 Task: Select the Pacific Time - US & Canada as time zone for the schedule.
Action: Mouse moved to (180, 389)
Screenshot: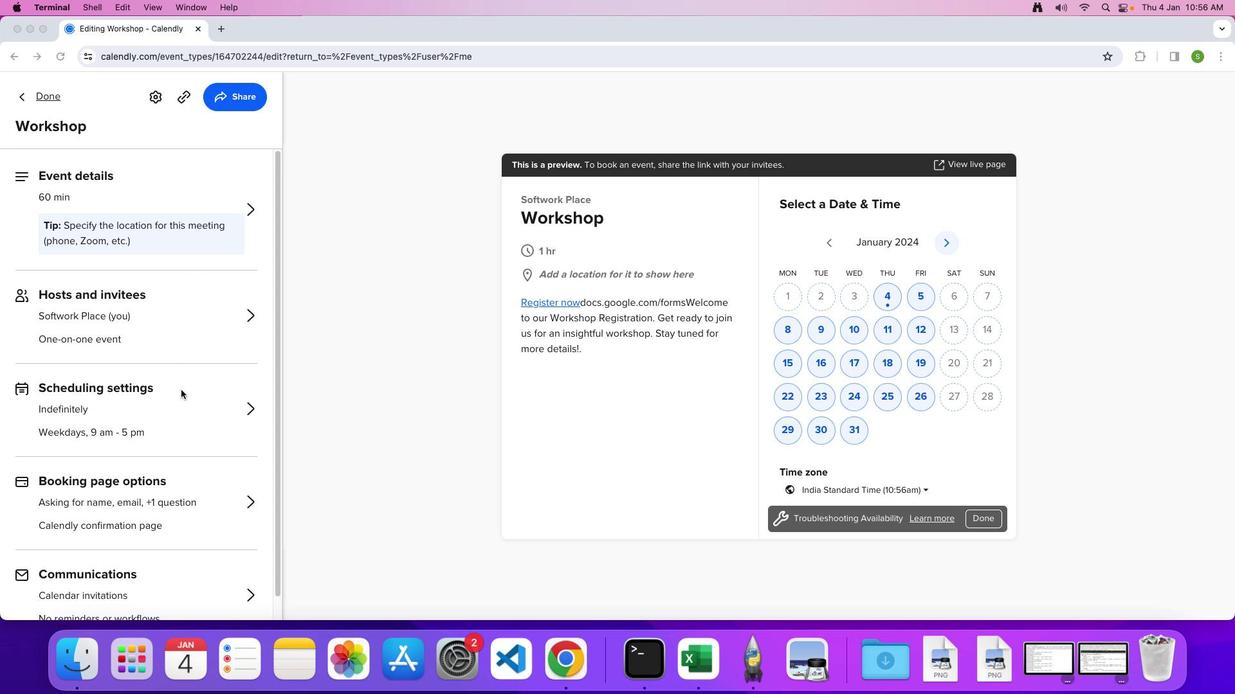 
Action: Mouse pressed left at (180, 389)
Screenshot: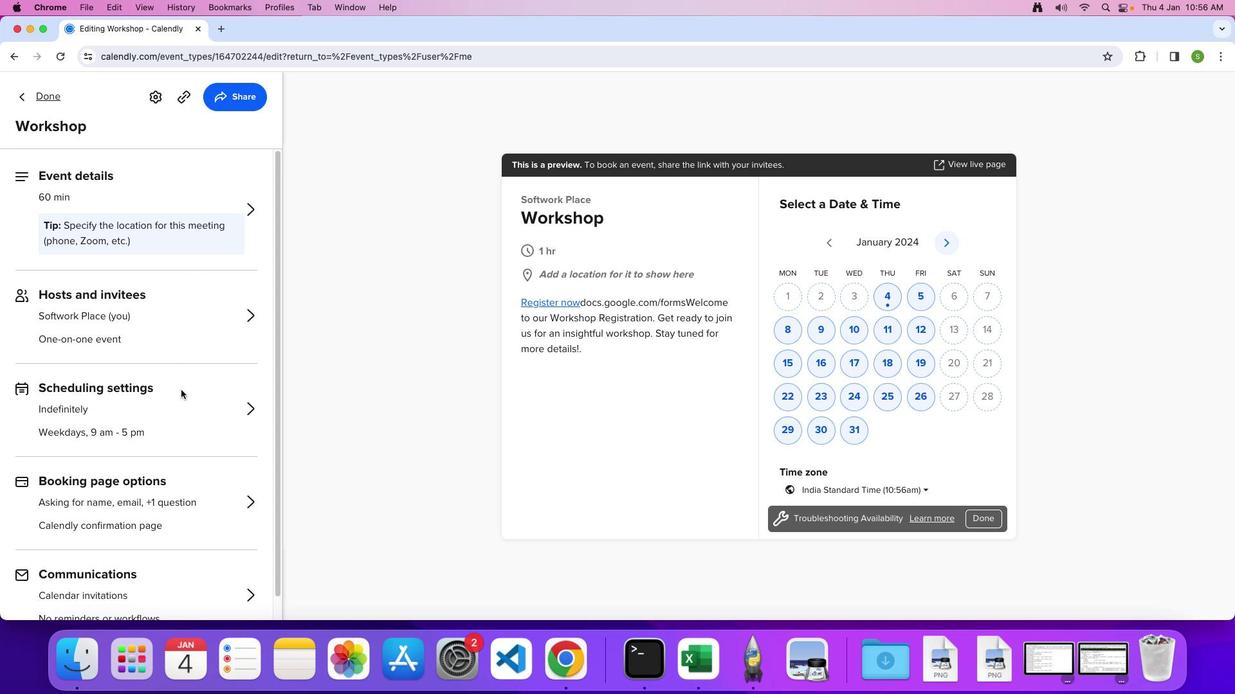 
Action: Mouse pressed left at (180, 389)
Screenshot: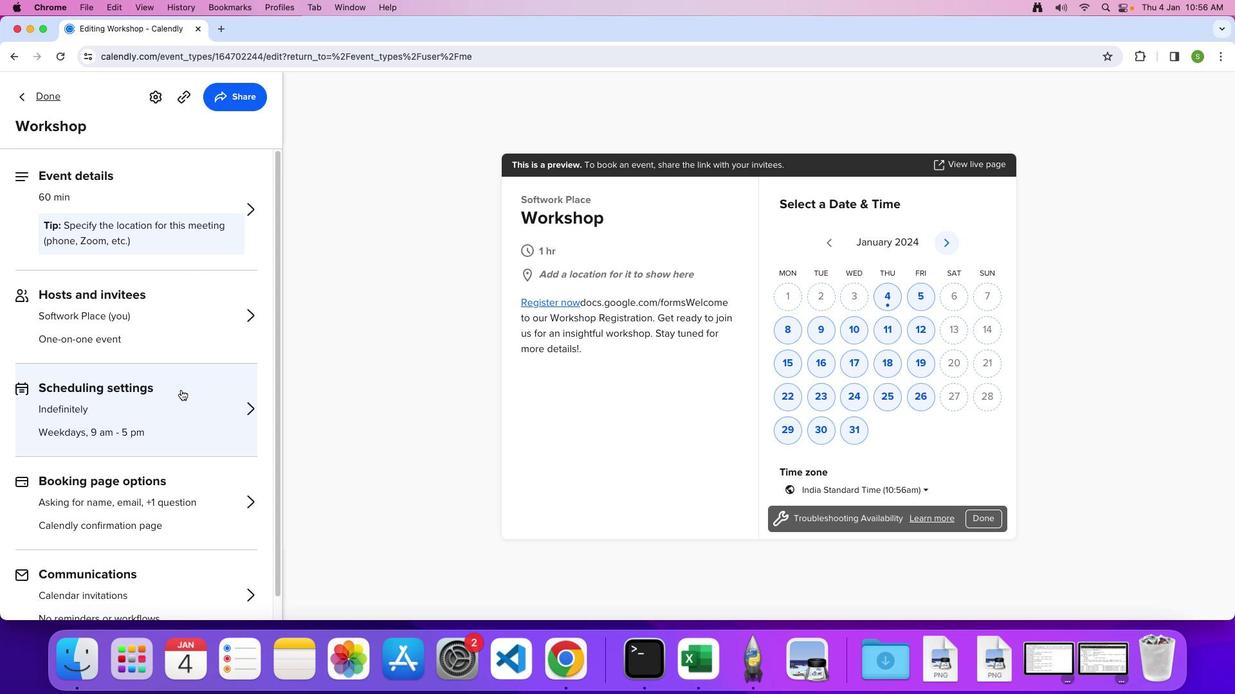 
Action: Mouse moved to (180, 401)
Screenshot: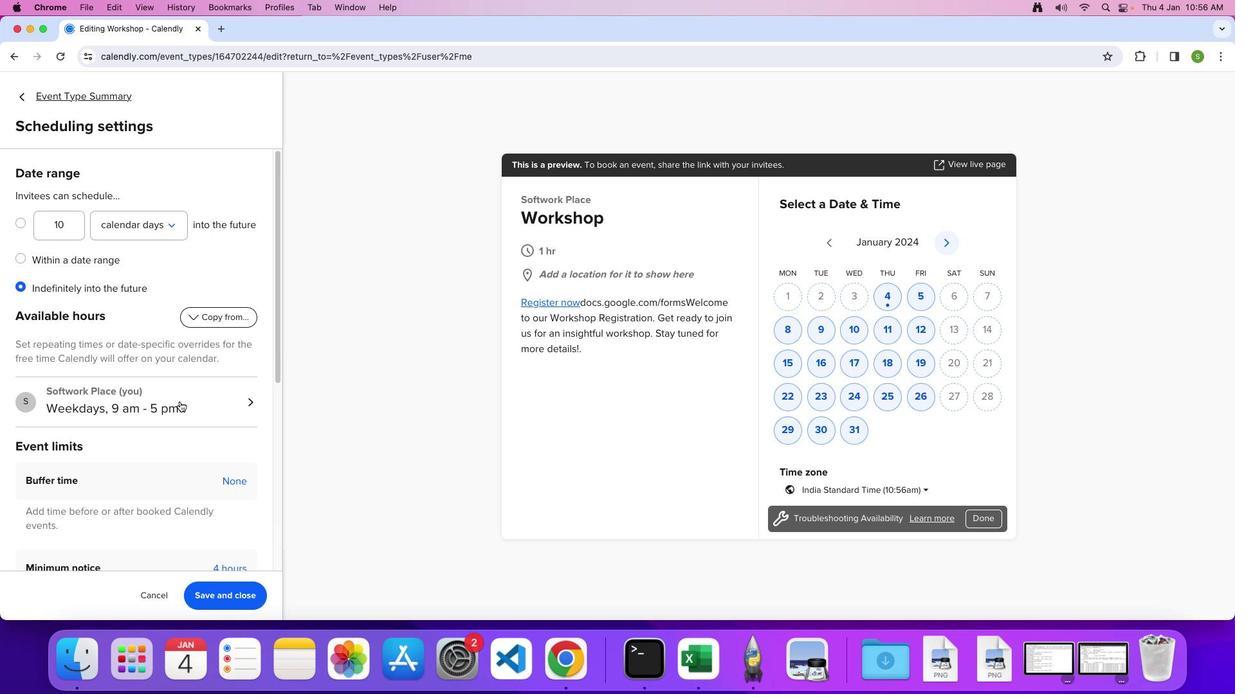 
Action: Mouse pressed left at (180, 401)
Screenshot: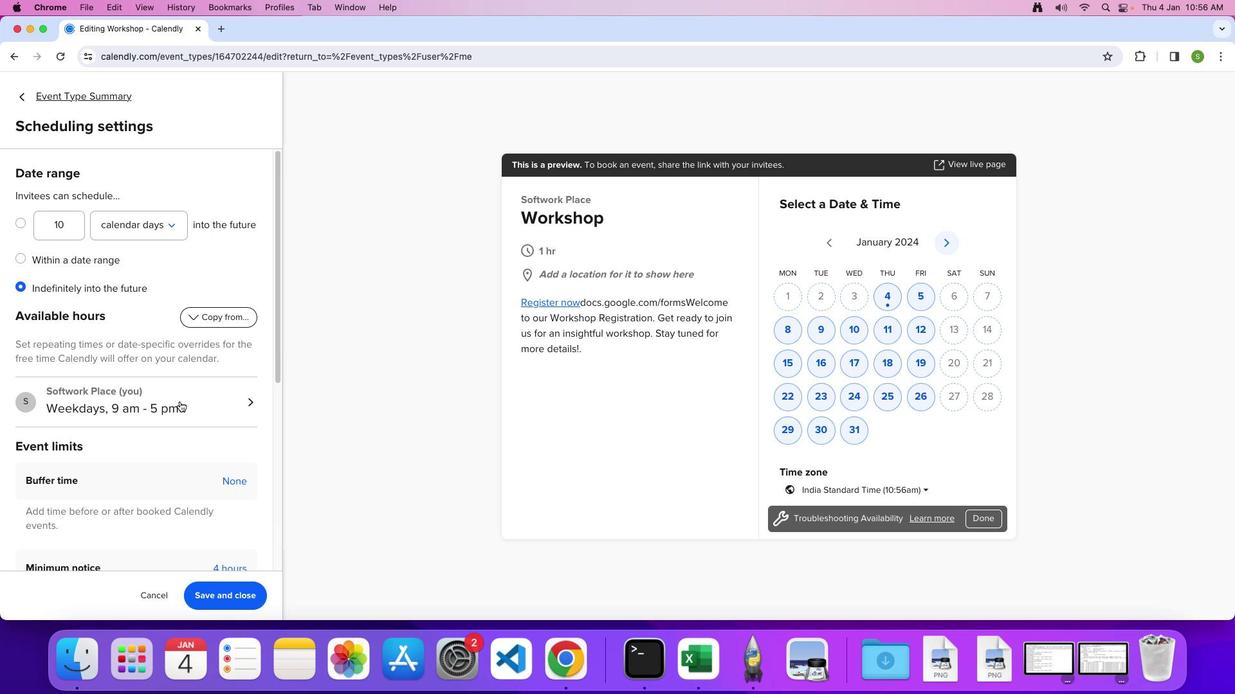
Action: Mouse moved to (111, 236)
Screenshot: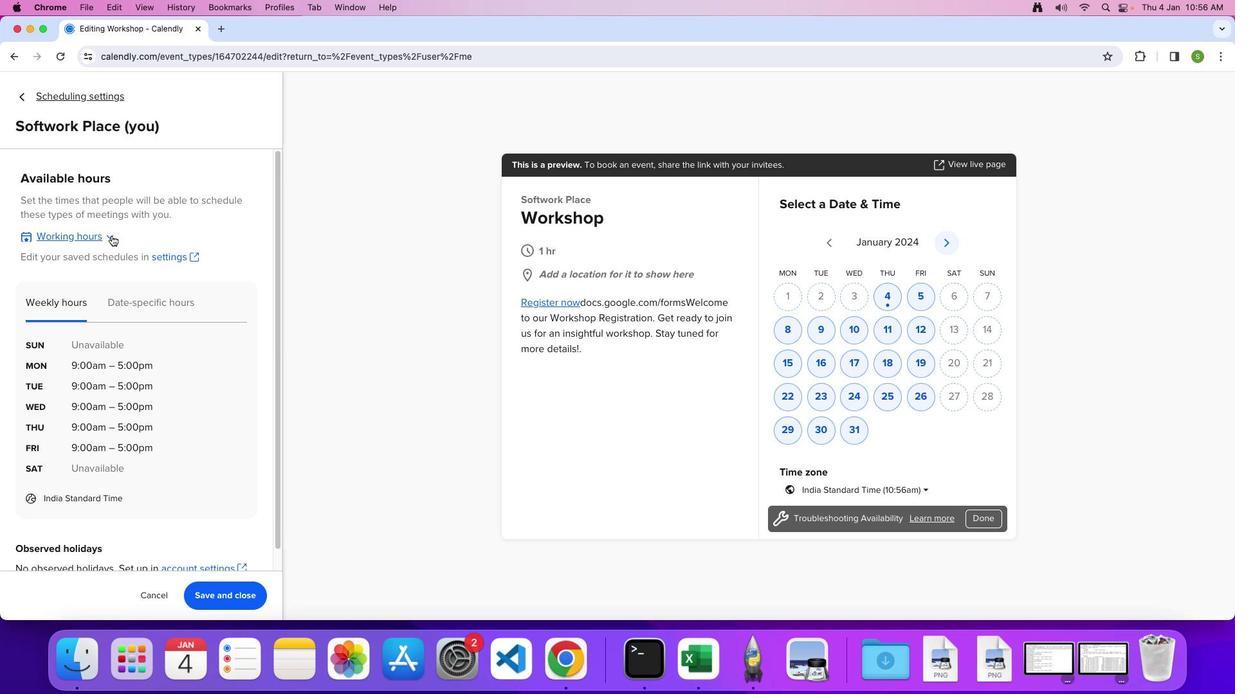 
Action: Mouse pressed left at (111, 236)
Screenshot: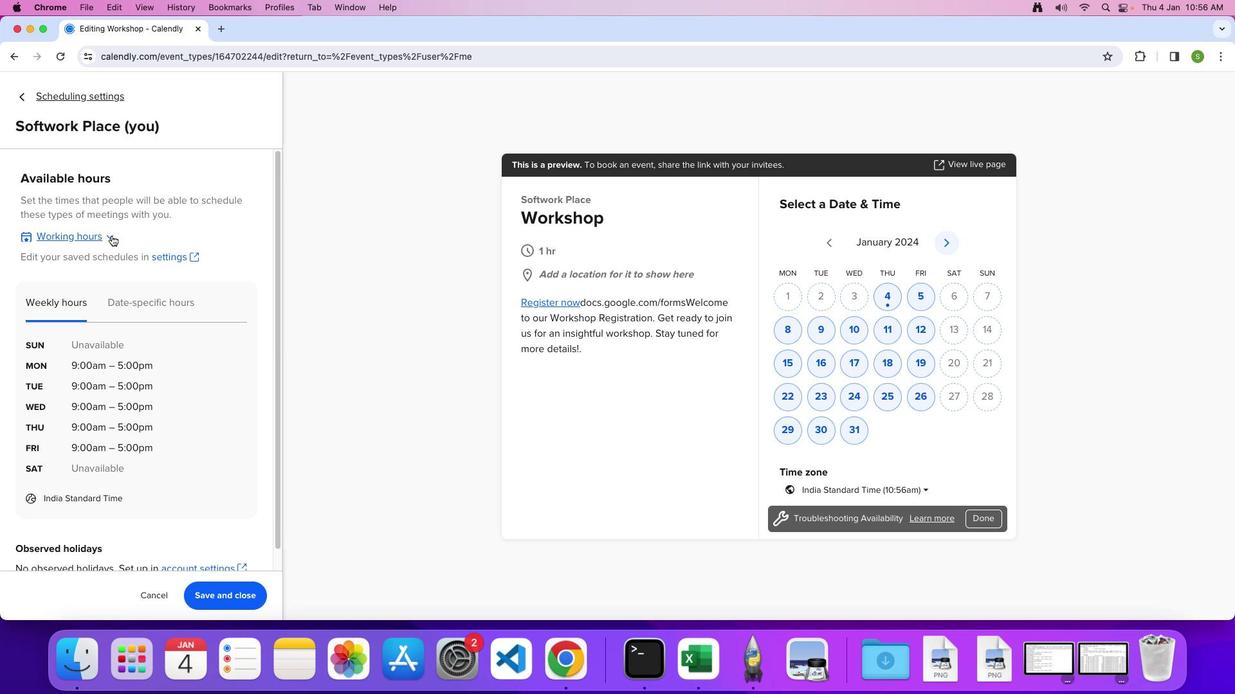 
Action: Mouse moved to (99, 315)
Screenshot: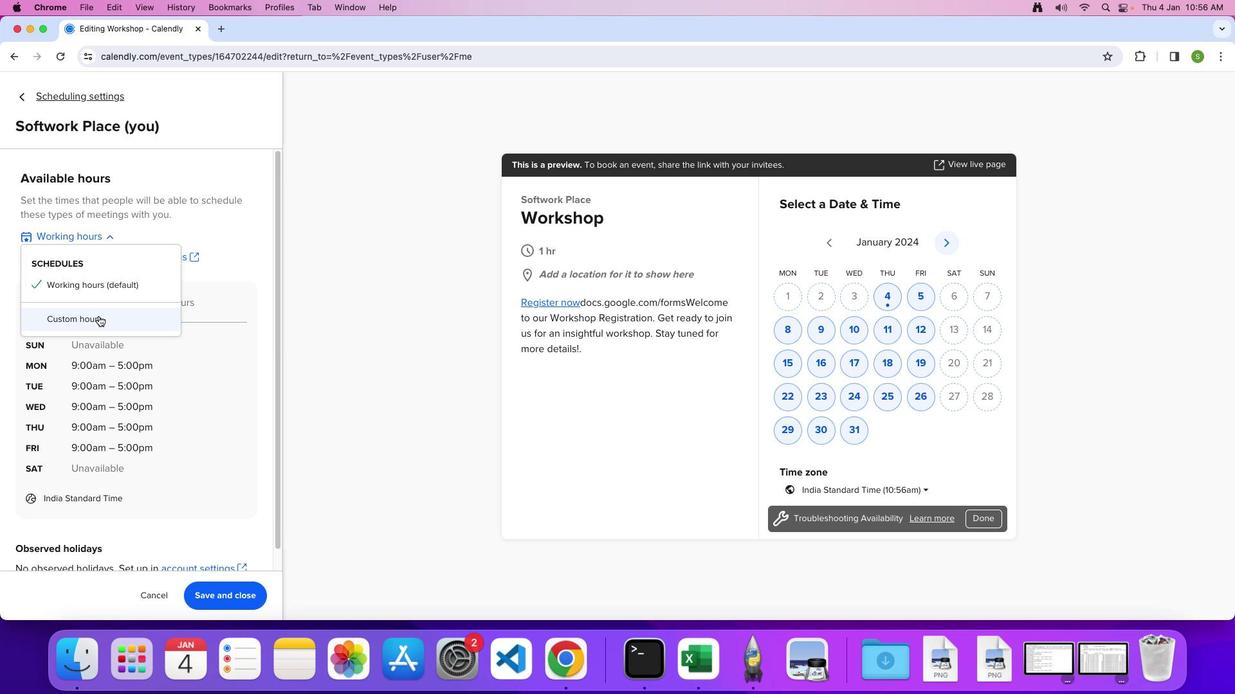 
Action: Mouse pressed left at (99, 315)
Screenshot: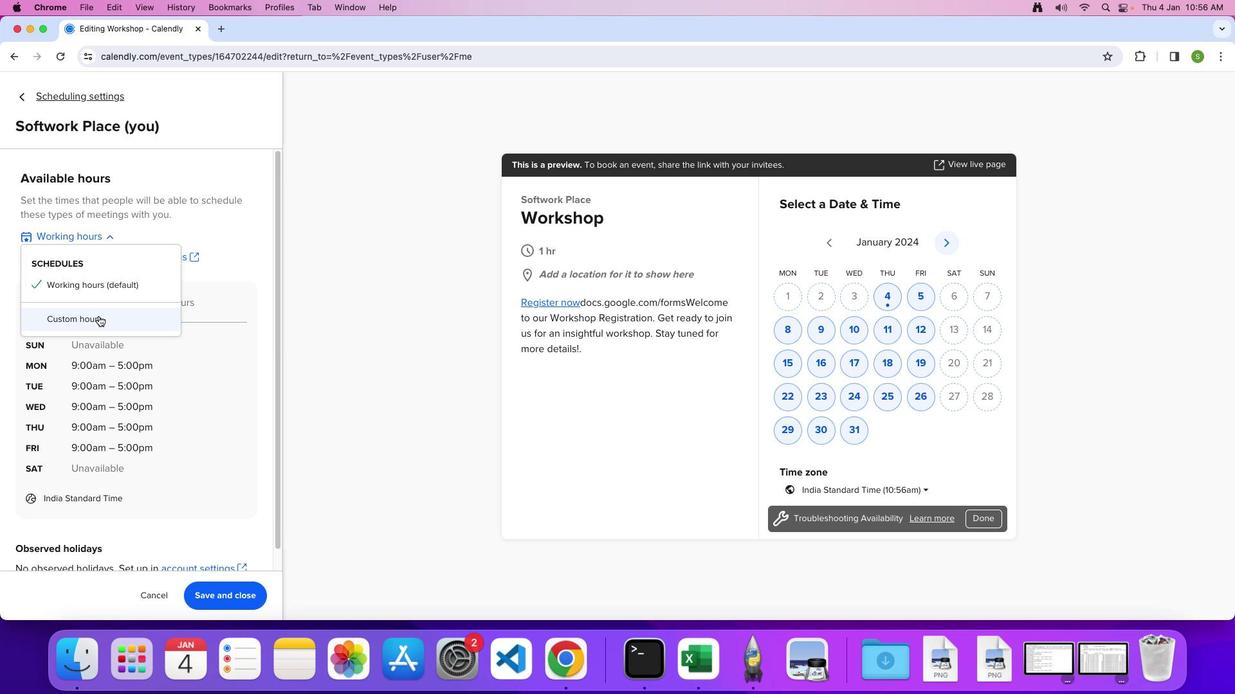 
Action: Mouse moved to (132, 367)
Screenshot: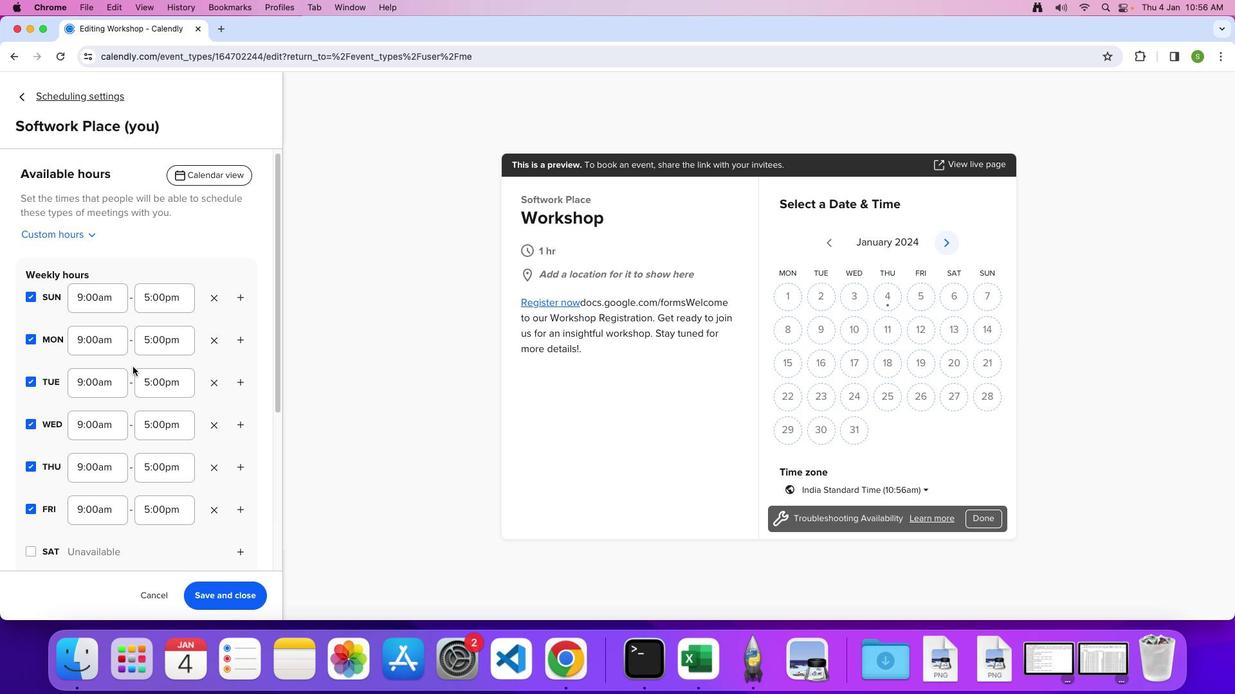 
Action: Mouse scrolled (132, 367) with delta (0, 0)
Screenshot: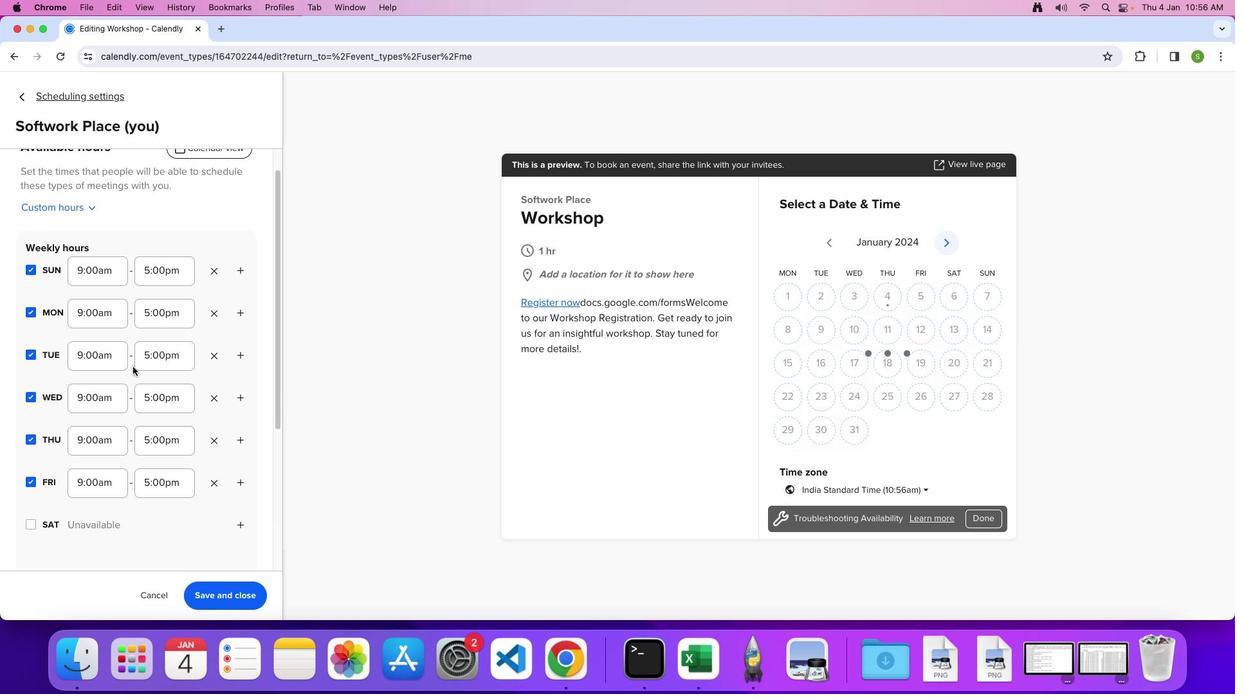 
Action: Mouse scrolled (132, 367) with delta (0, 0)
Screenshot: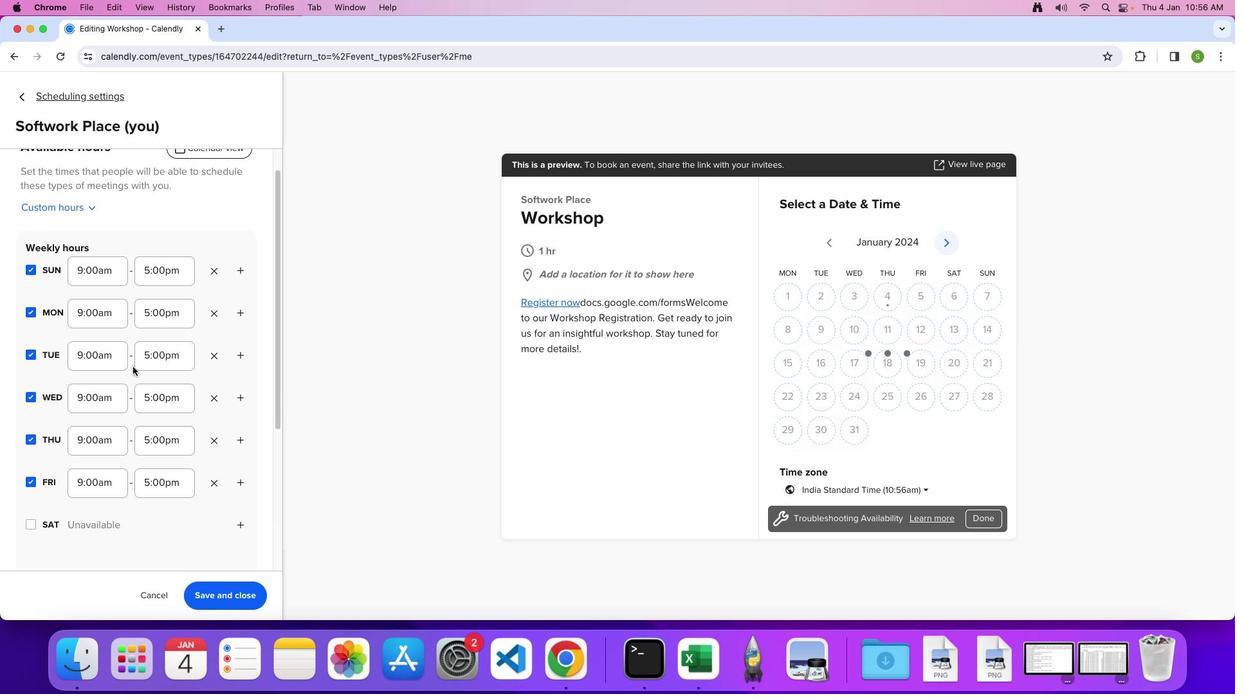 
Action: Mouse scrolled (132, 367) with delta (0, -2)
Screenshot: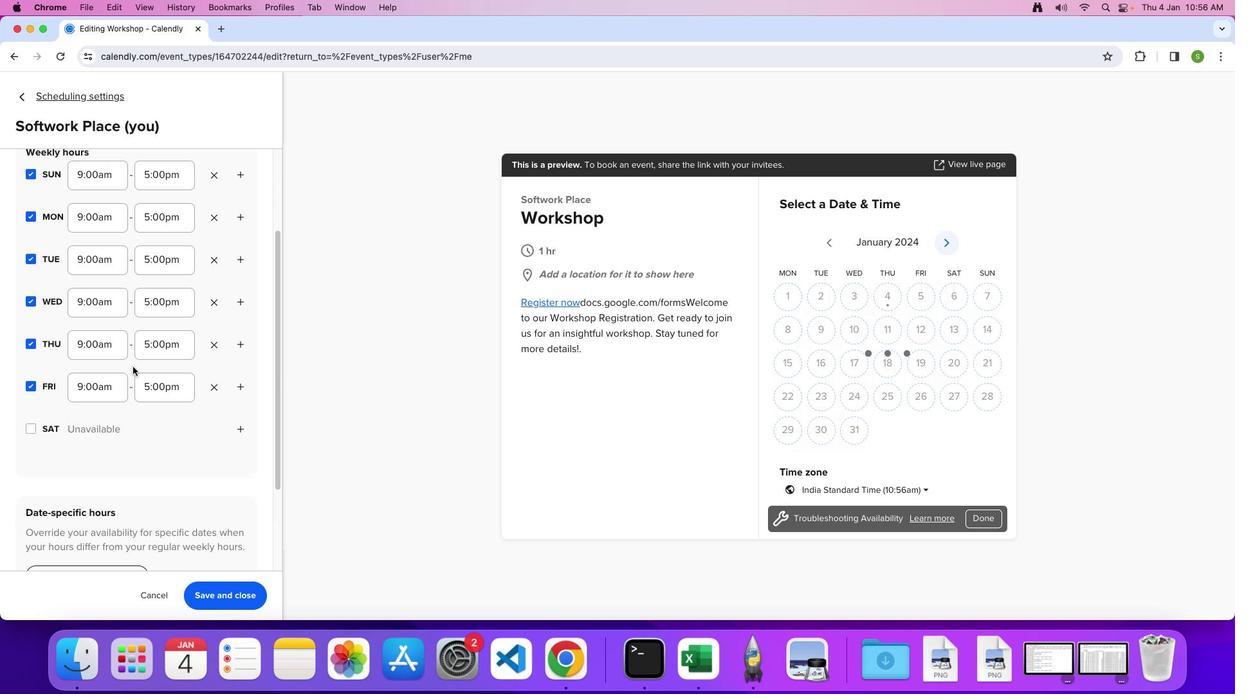 
Action: Mouse scrolled (132, 367) with delta (0, -3)
Screenshot: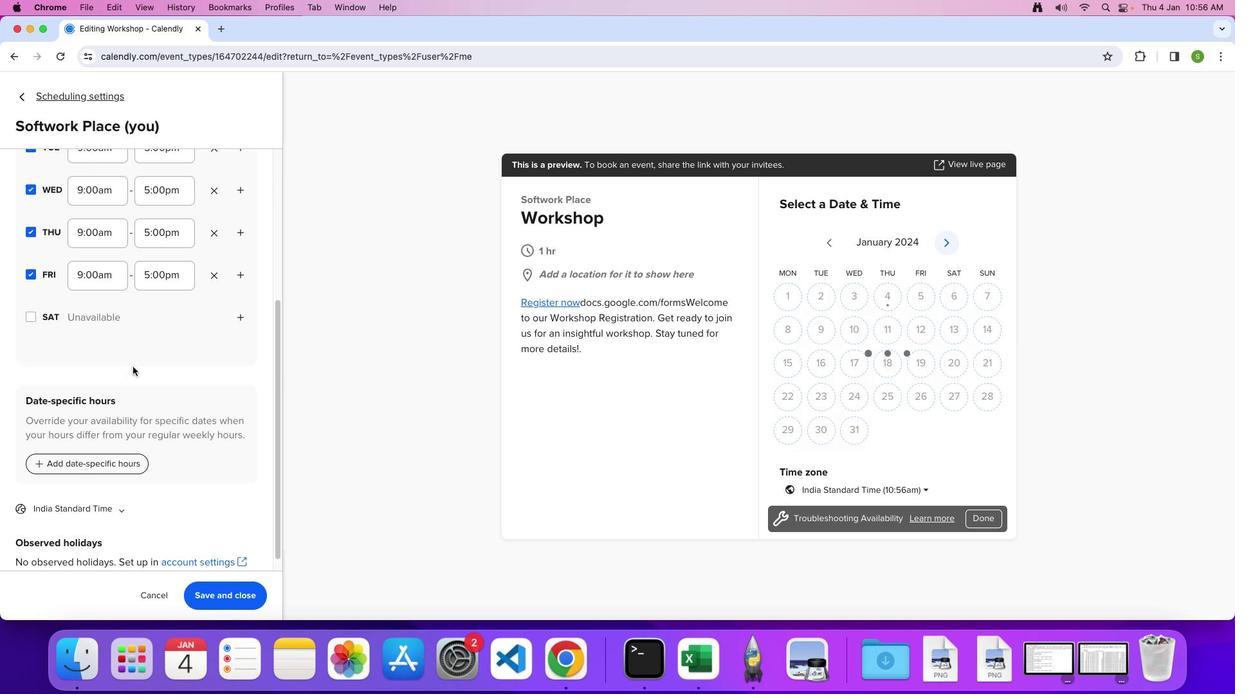 
Action: Mouse scrolled (132, 367) with delta (0, 0)
Screenshot: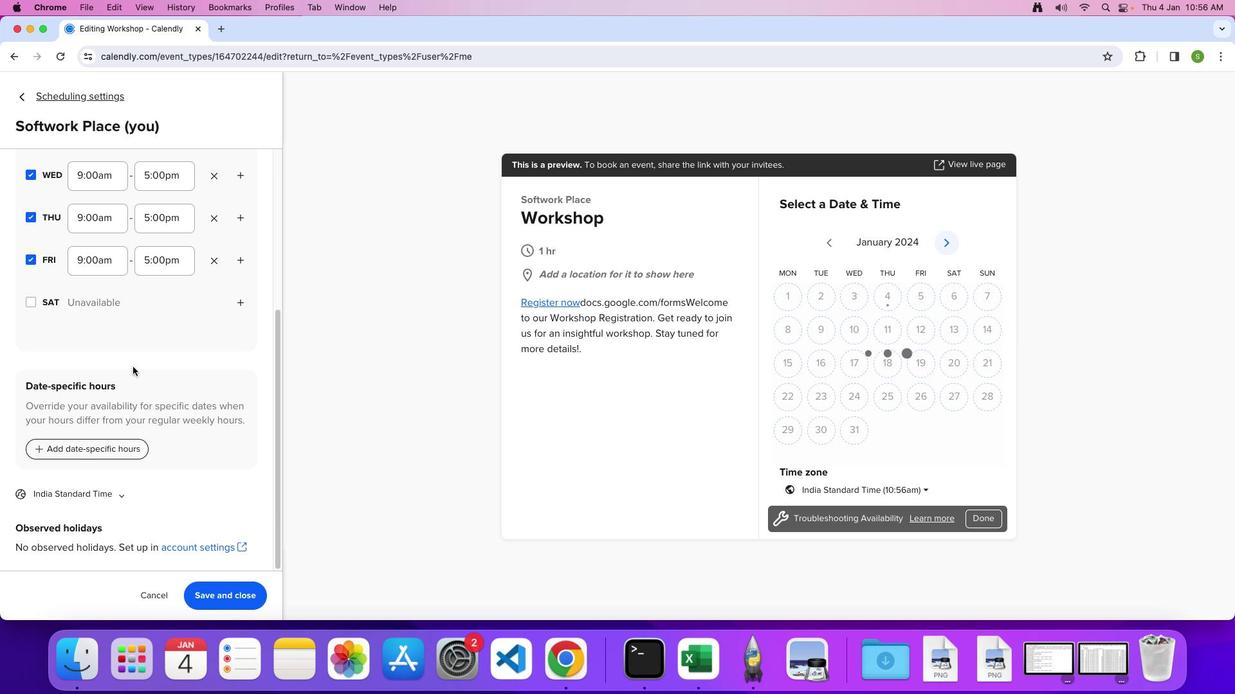 
Action: Mouse scrolled (132, 367) with delta (0, 0)
Screenshot: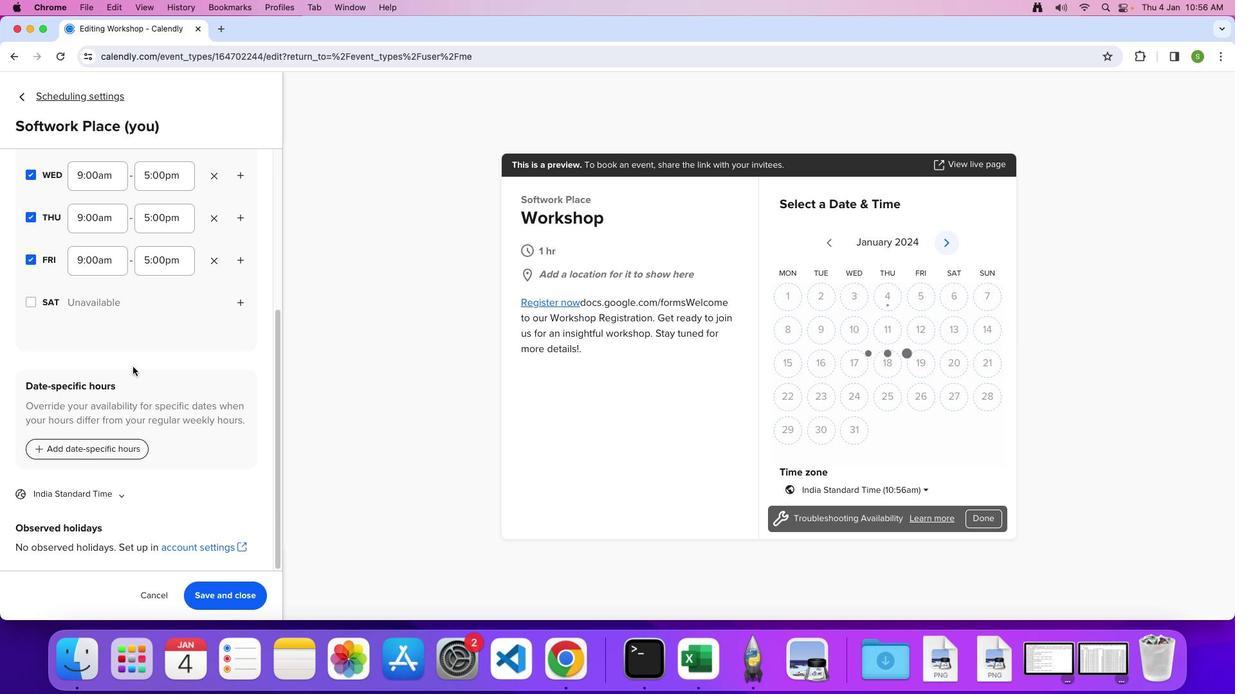 
Action: Mouse scrolled (132, 367) with delta (0, -1)
Screenshot: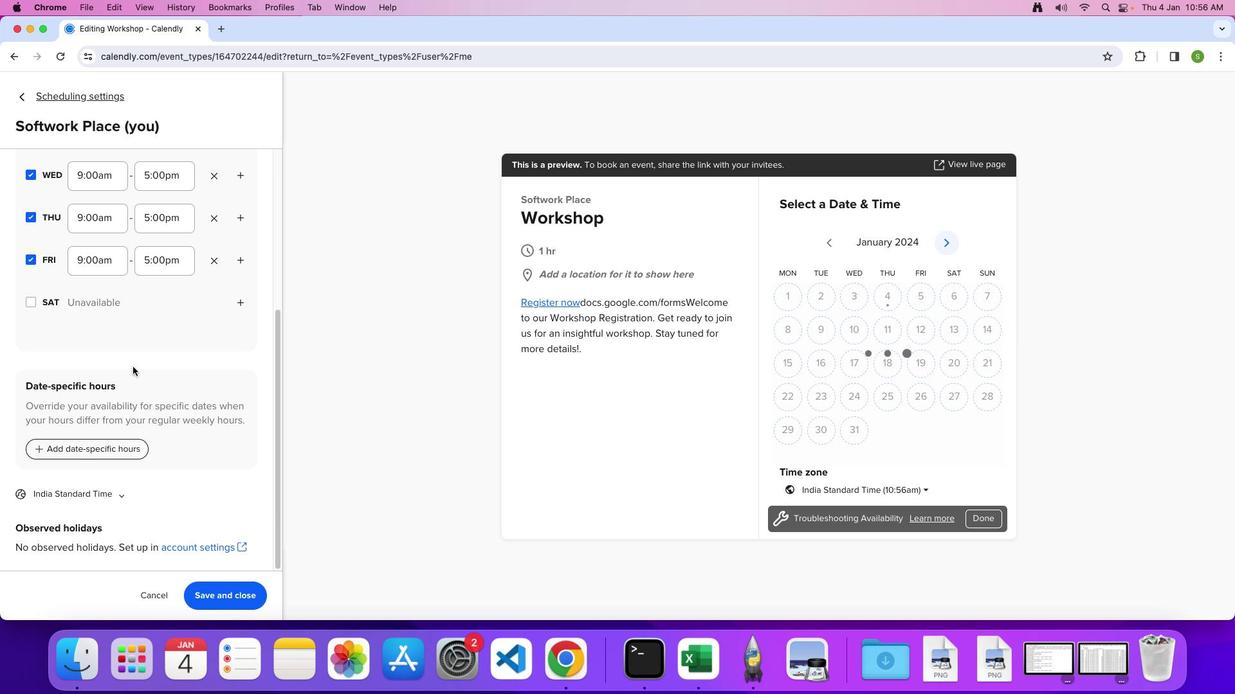 
Action: Mouse scrolled (132, 367) with delta (0, 0)
Screenshot: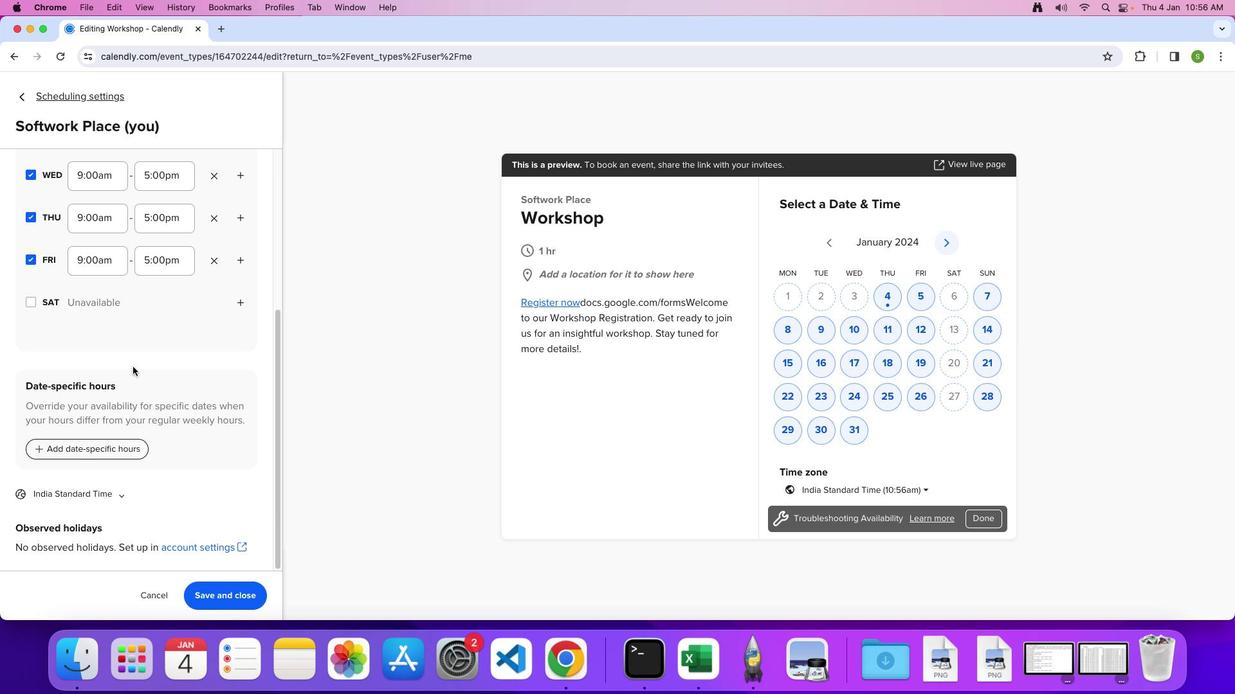
Action: Mouse scrolled (132, 367) with delta (0, 0)
Screenshot: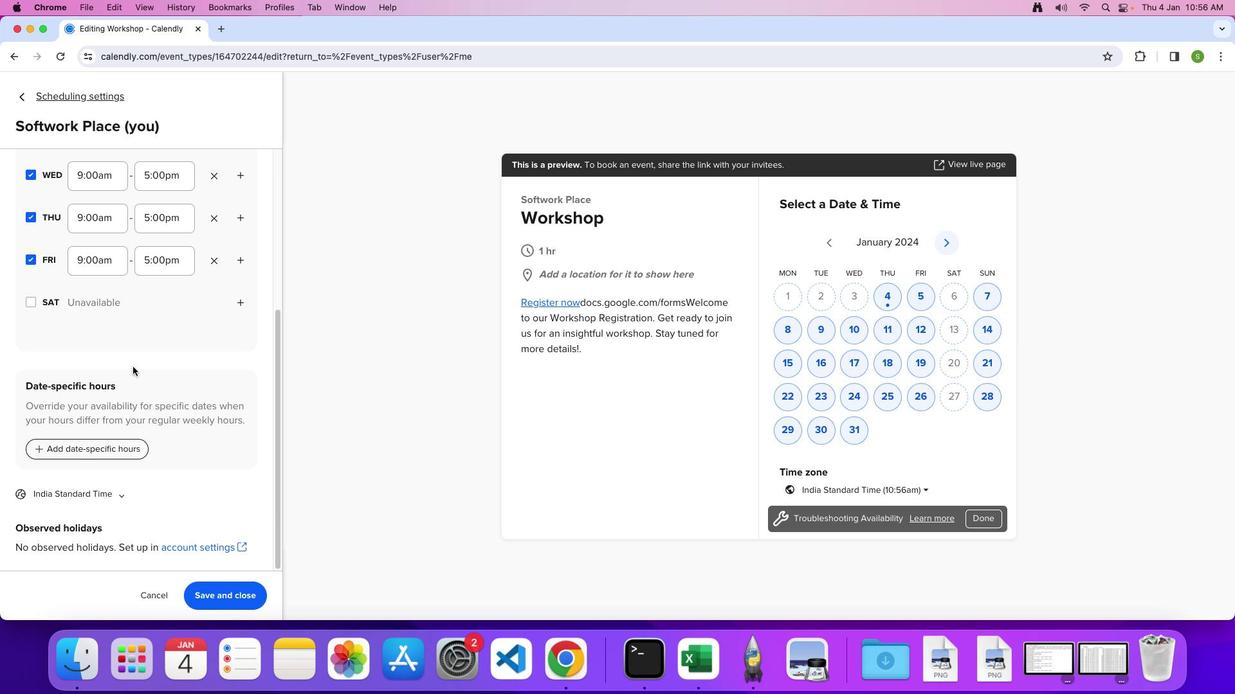 
Action: Mouse scrolled (132, 367) with delta (0, -2)
Screenshot: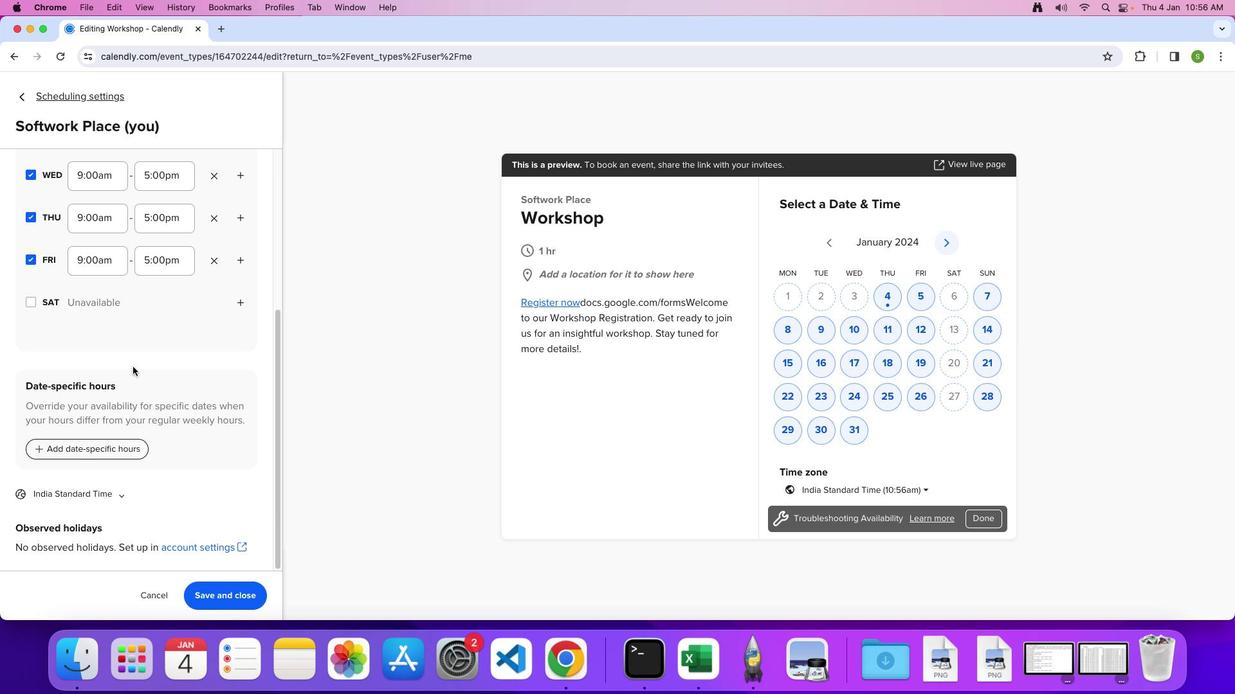 
Action: Mouse moved to (93, 497)
Screenshot: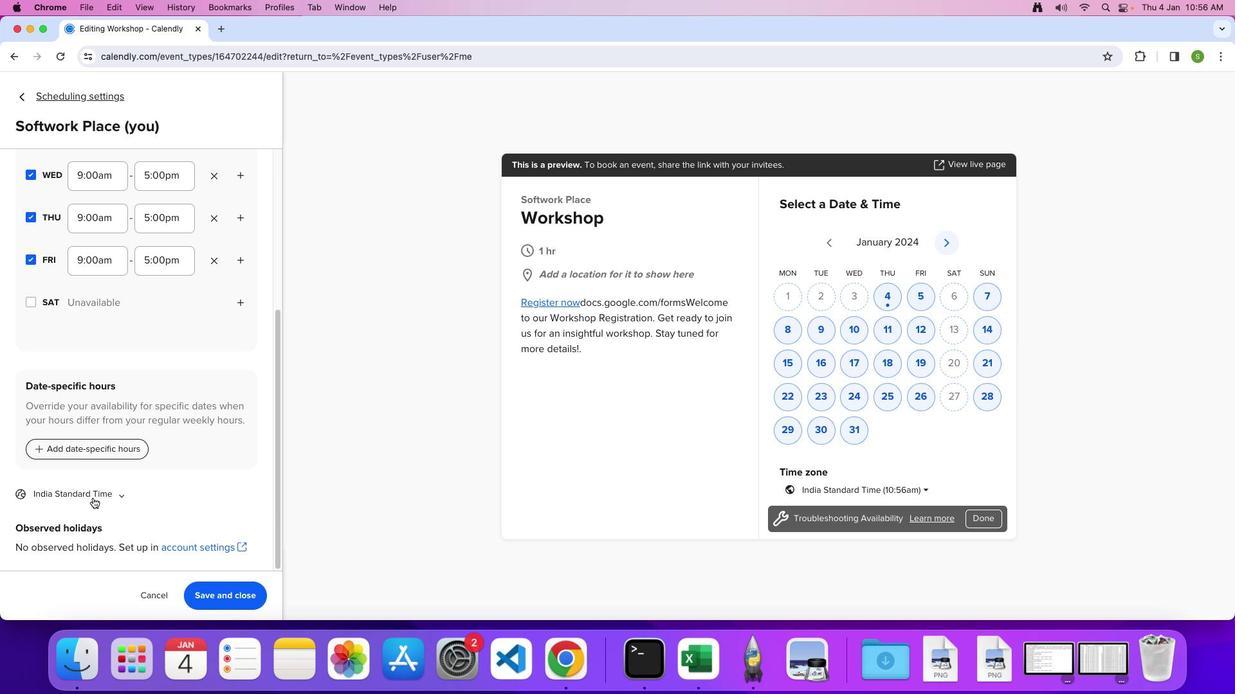 
Action: Mouse pressed left at (93, 497)
Screenshot: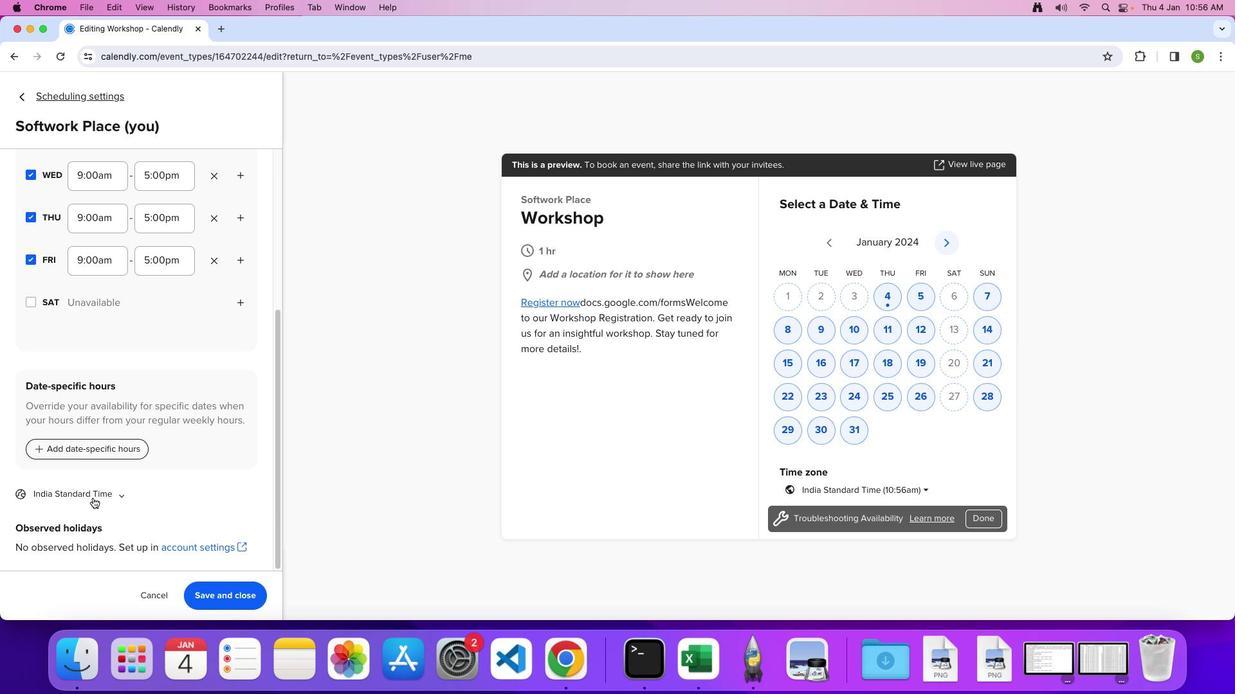 
Action: Mouse moved to (128, 477)
Screenshot: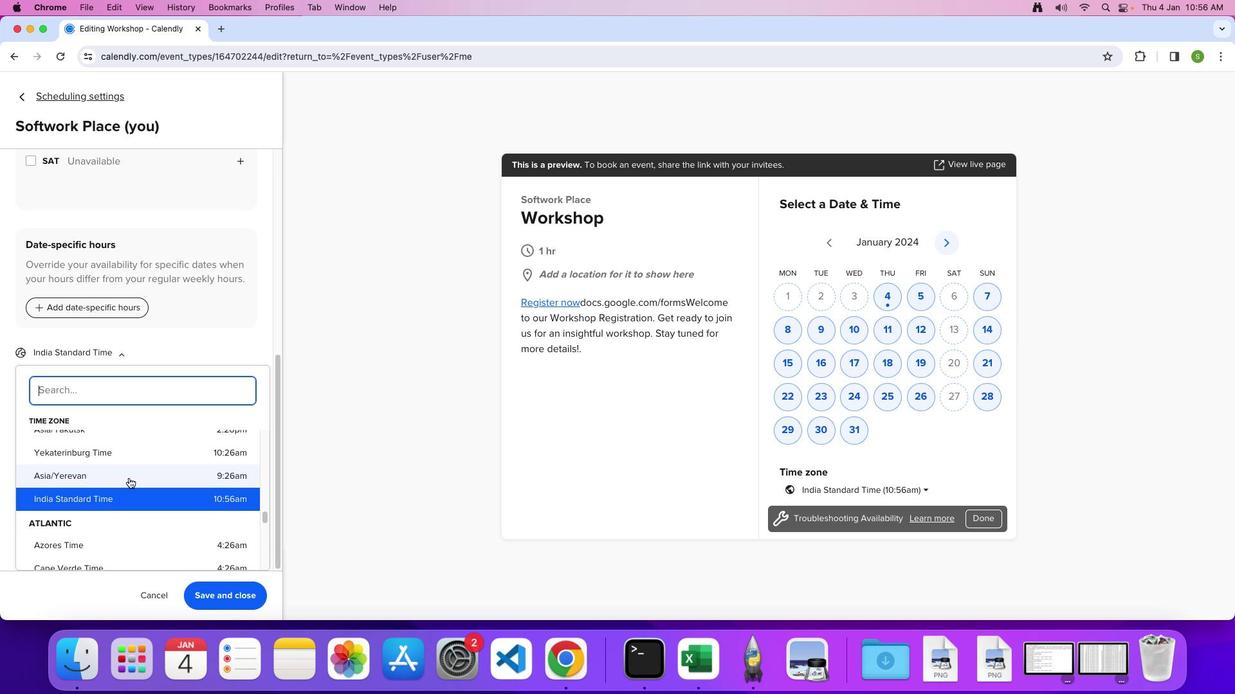 
Action: Mouse scrolled (128, 477) with delta (0, 0)
Screenshot: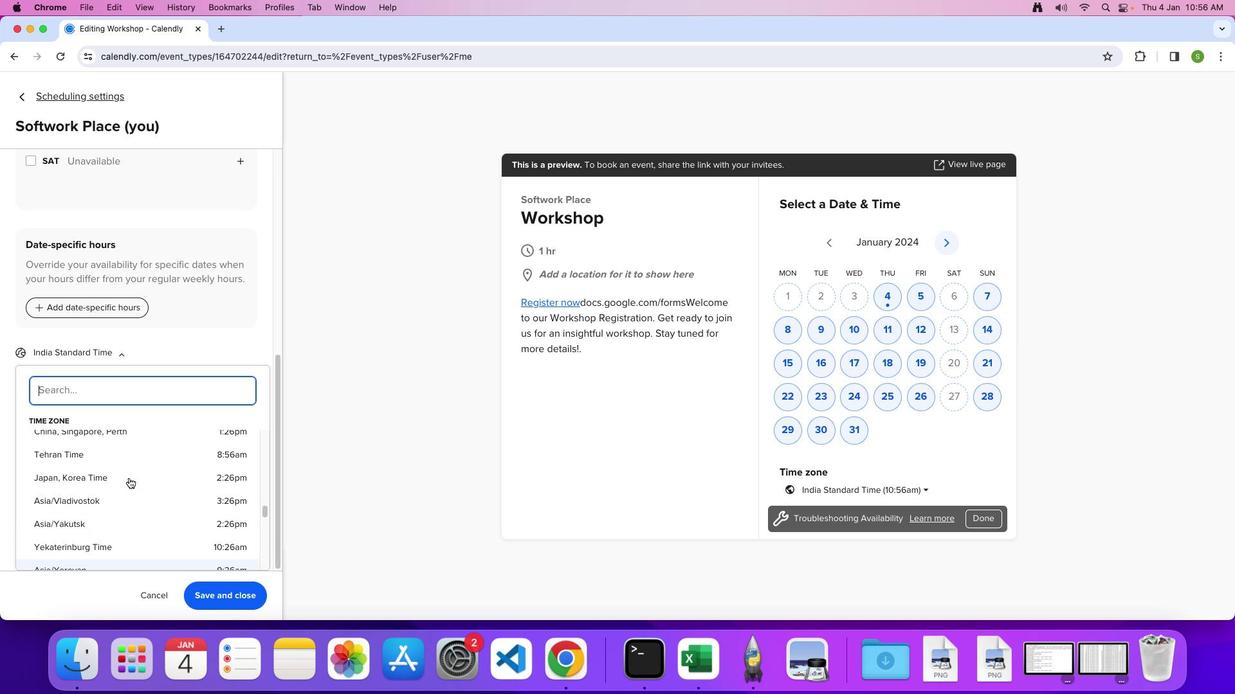 
Action: Mouse scrolled (128, 477) with delta (0, 0)
Screenshot: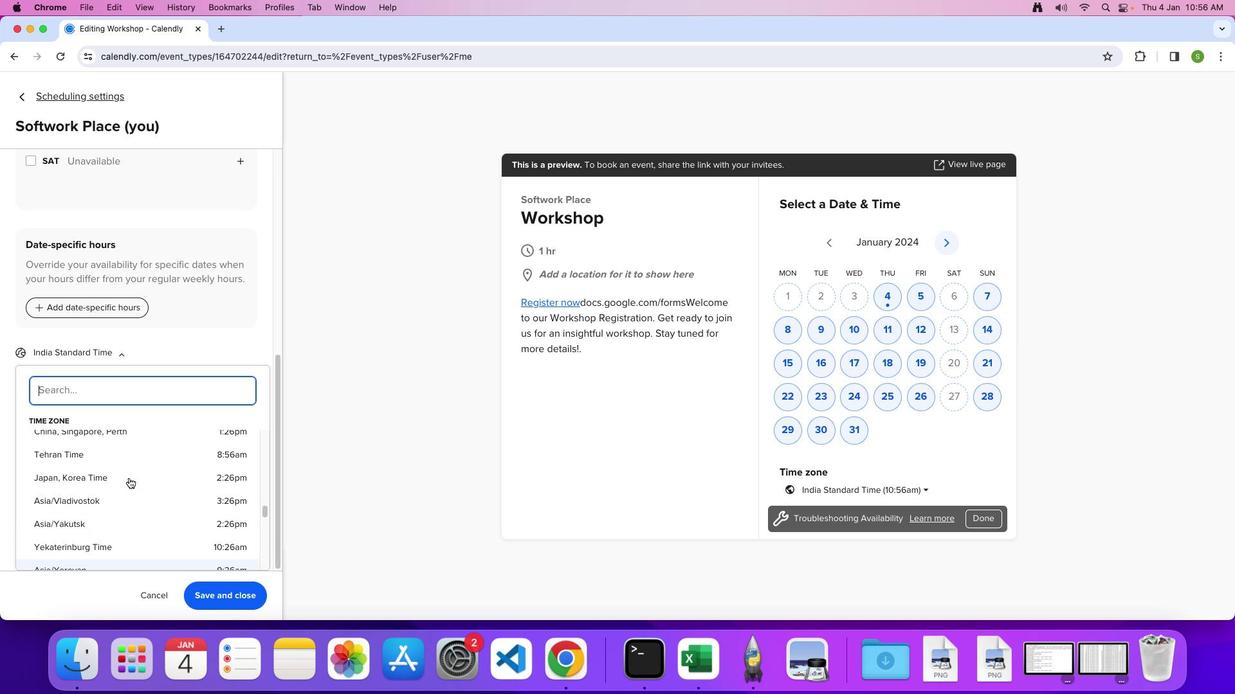 
Action: Mouse scrolled (128, 477) with delta (0, 3)
Screenshot: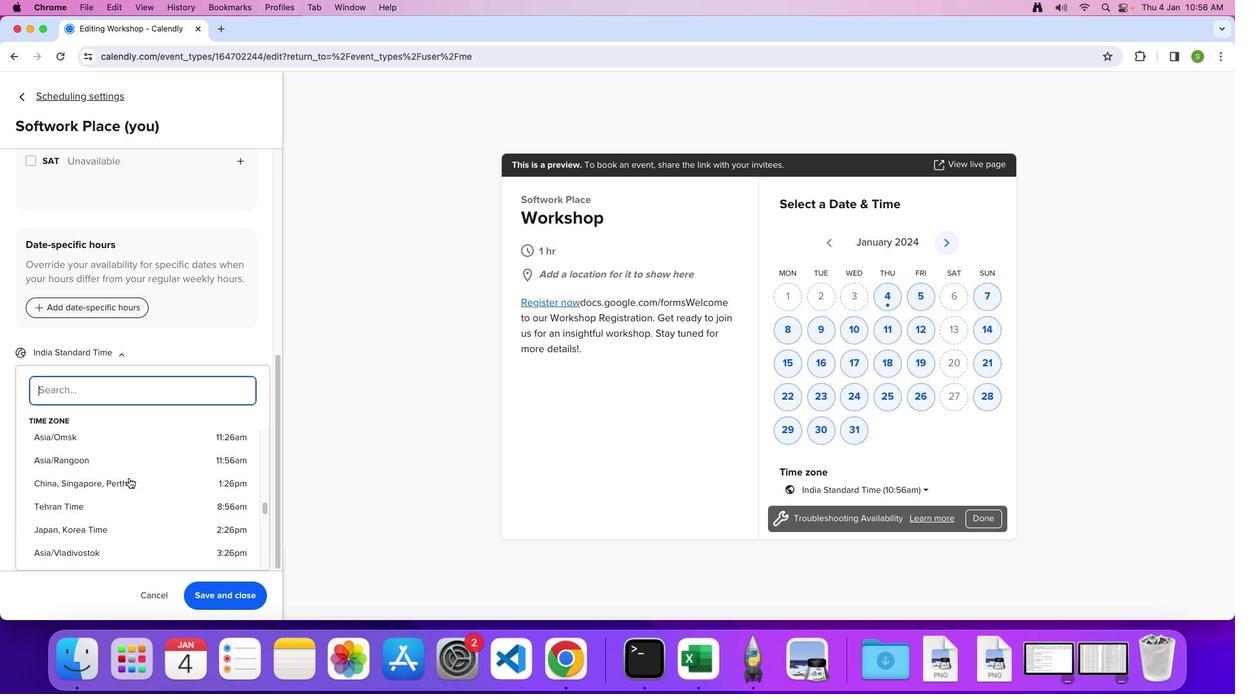
Action: Mouse scrolled (128, 477) with delta (0, 0)
Screenshot: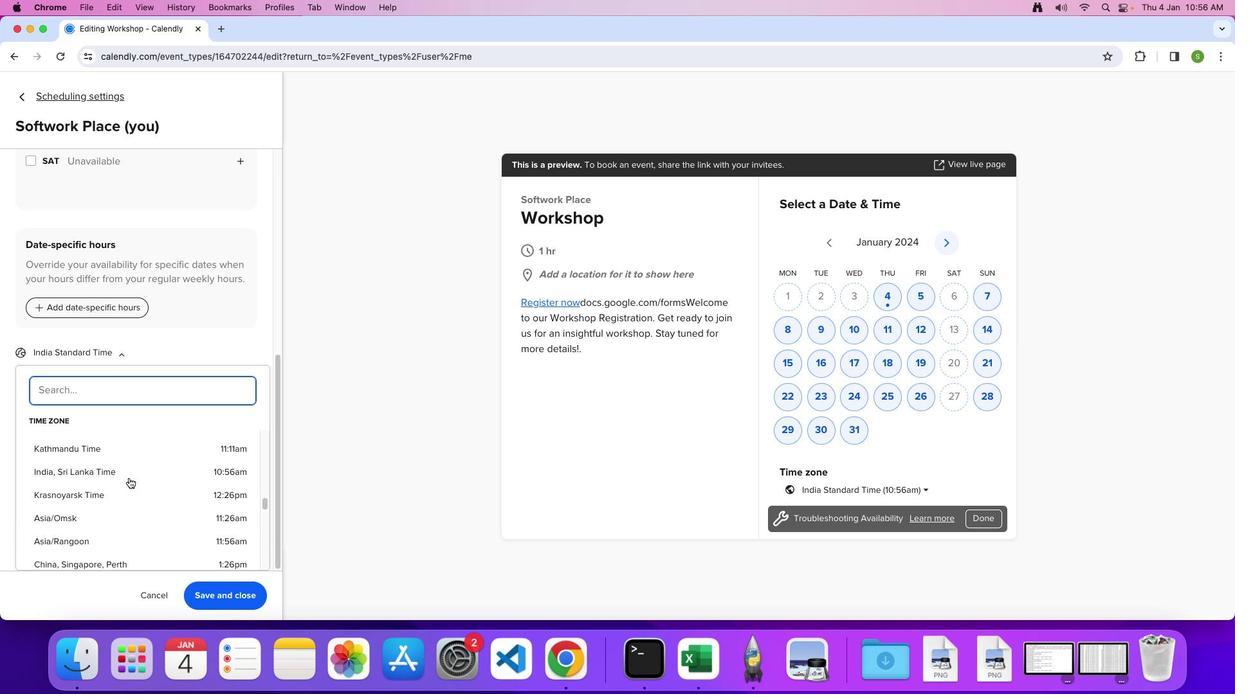
Action: Mouse scrolled (128, 477) with delta (0, 0)
Screenshot: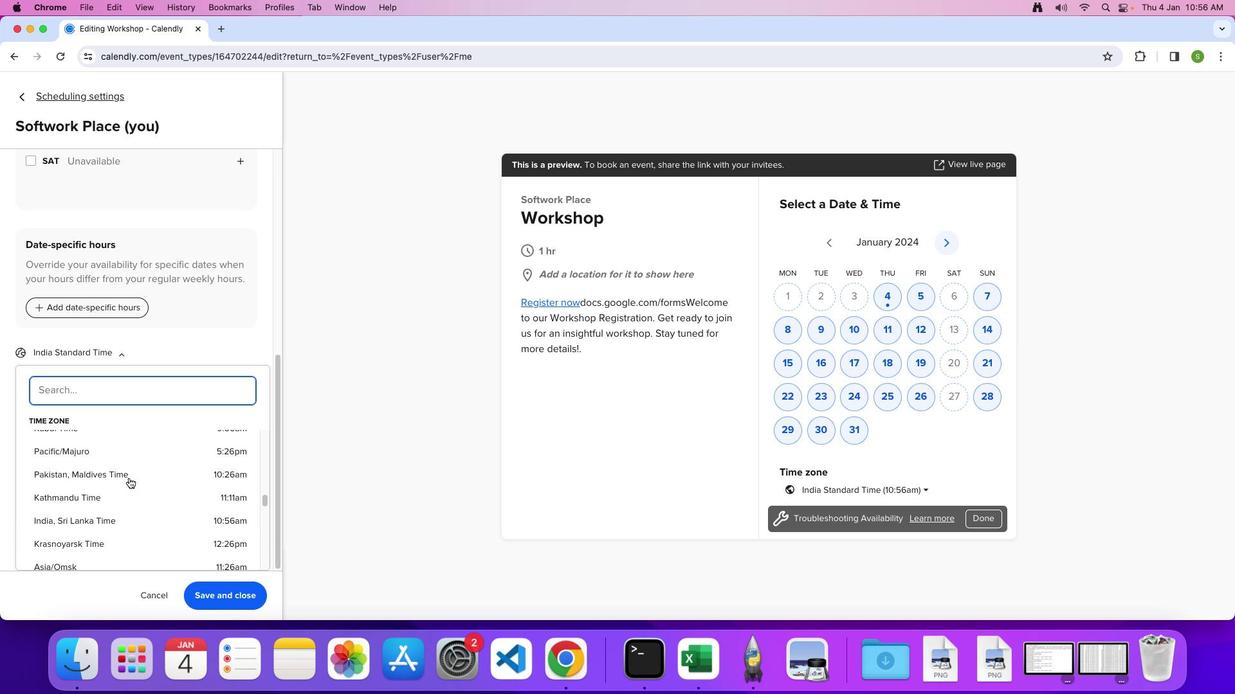 
Action: Mouse scrolled (128, 477) with delta (0, 2)
Screenshot: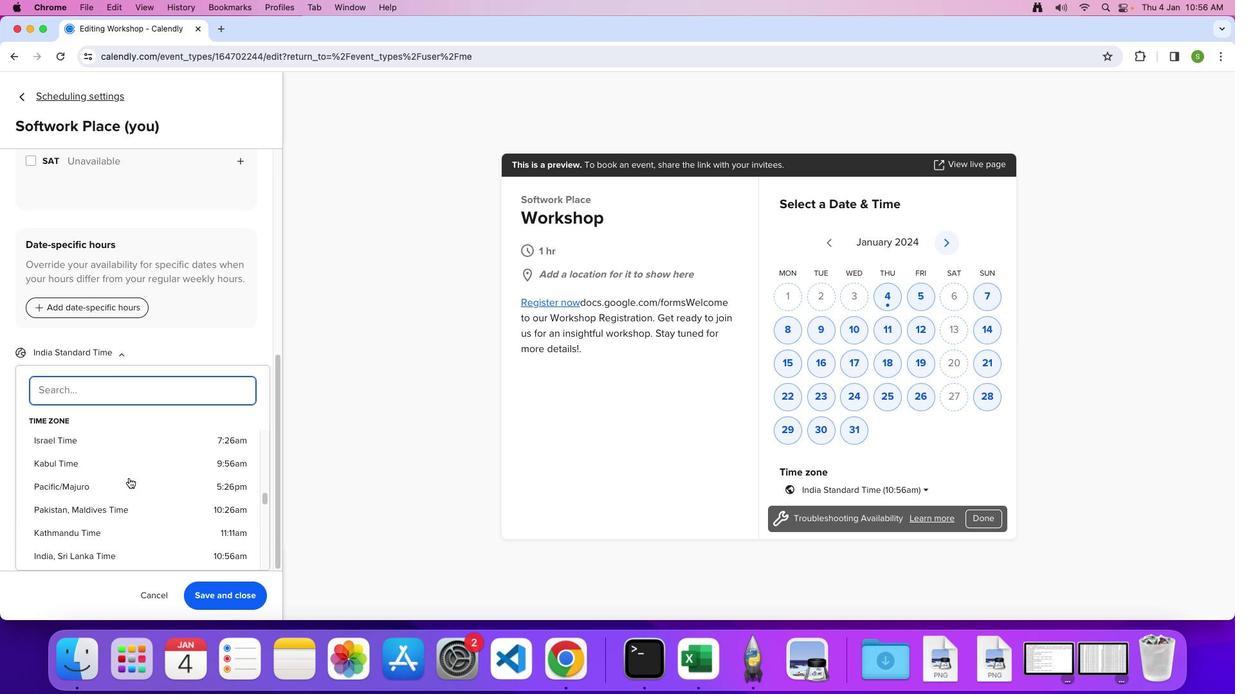 
Action: Mouse scrolled (128, 477) with delta (0, 0)
Screenshot: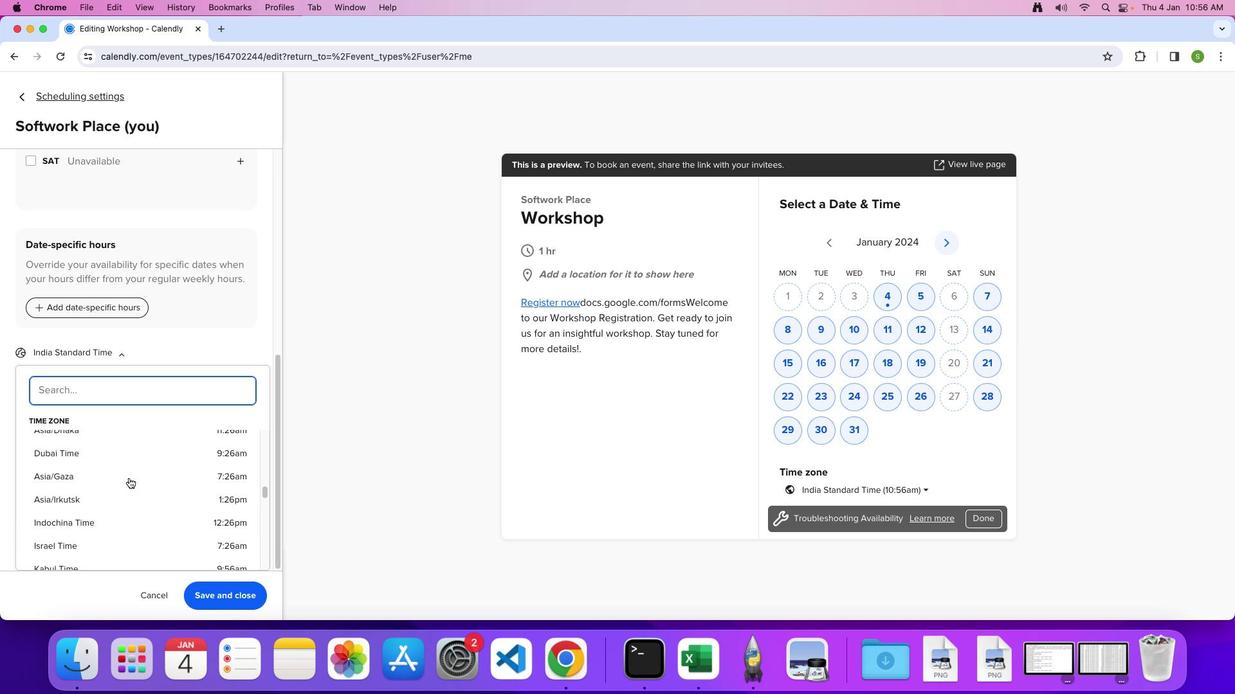 
Action: Mouse scrolled (128, 477) with delta (0, 0)
Screenshot: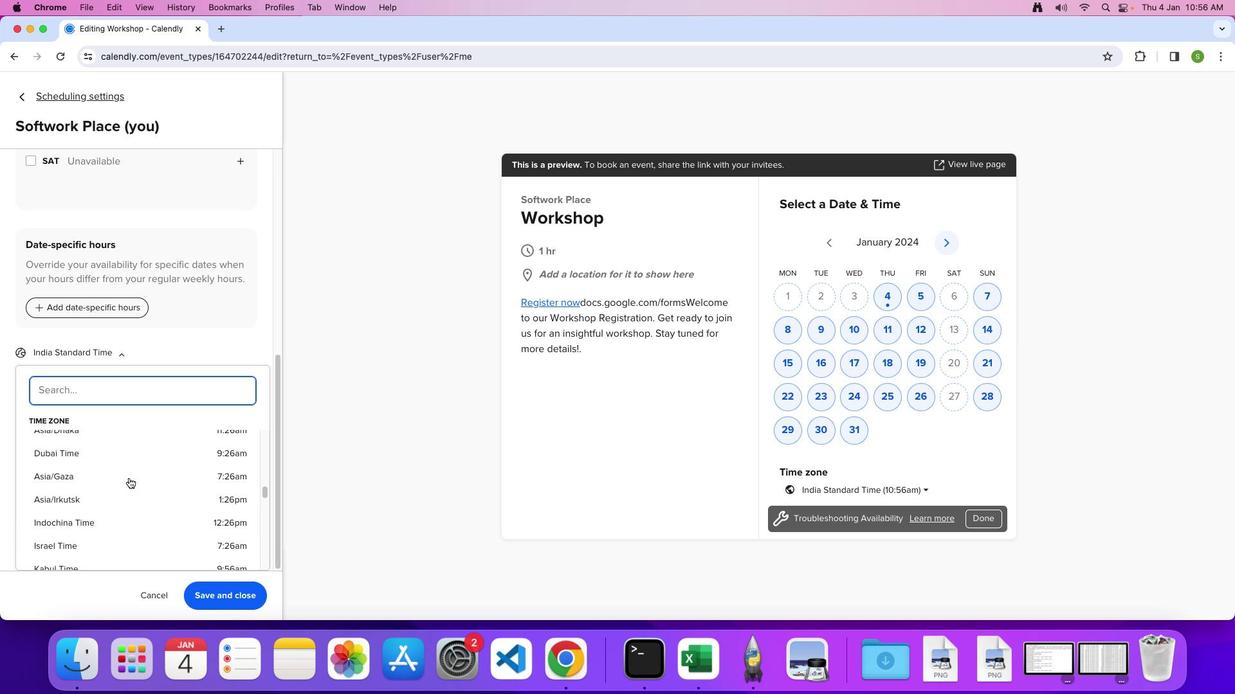
Action: Mouse scrolled (128, 477) with delta (0, 3)
Screenshot: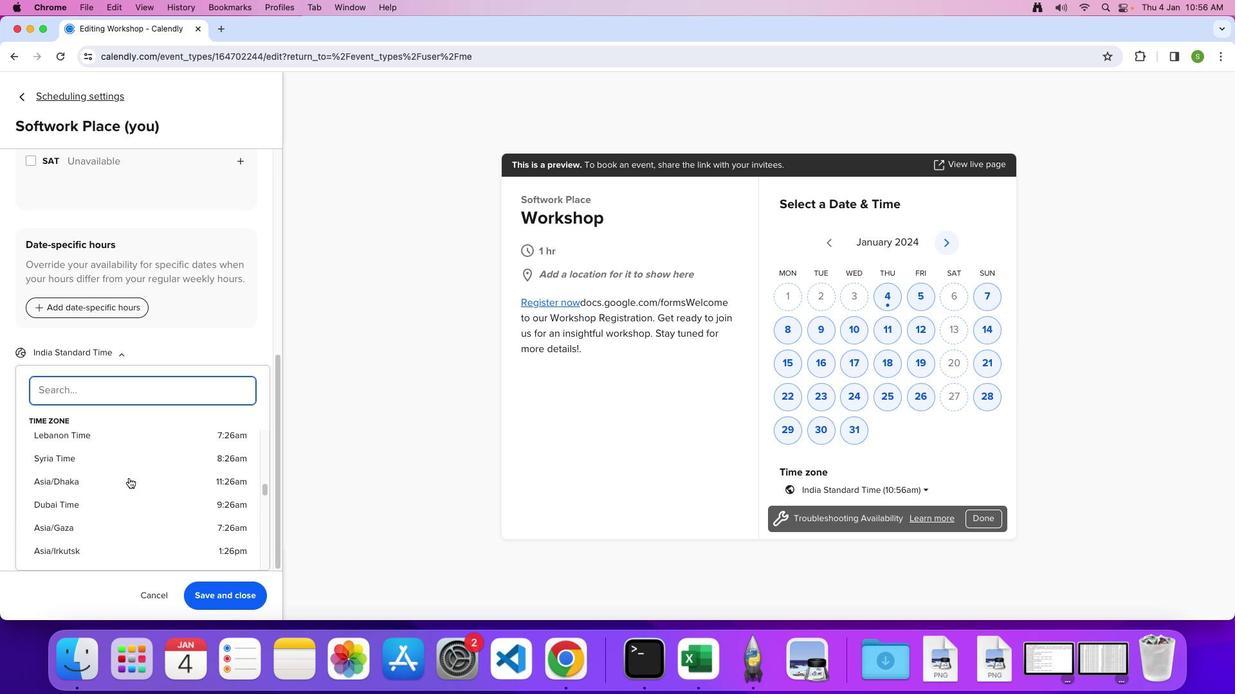 
Action: Mouse scrolled (128, 477) with delta (0, 0)
Screenshot: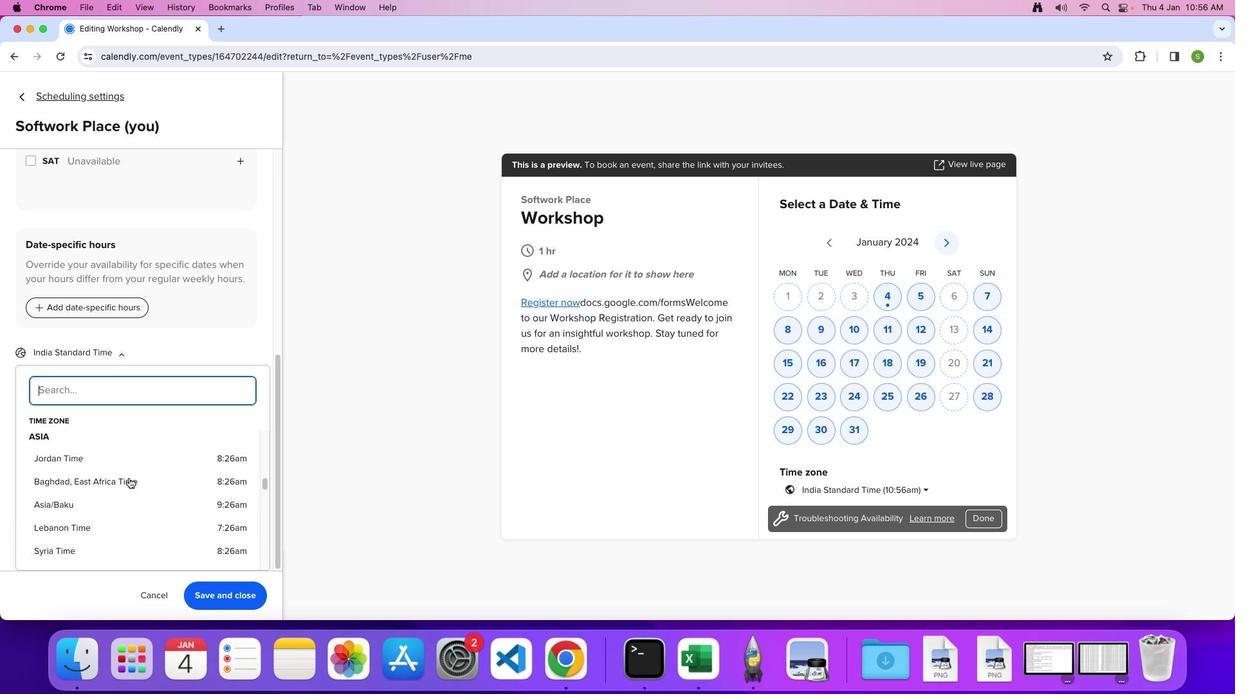 
Action: Mouse scrolled (128, 477) with delta (0, 0)
Screenshot: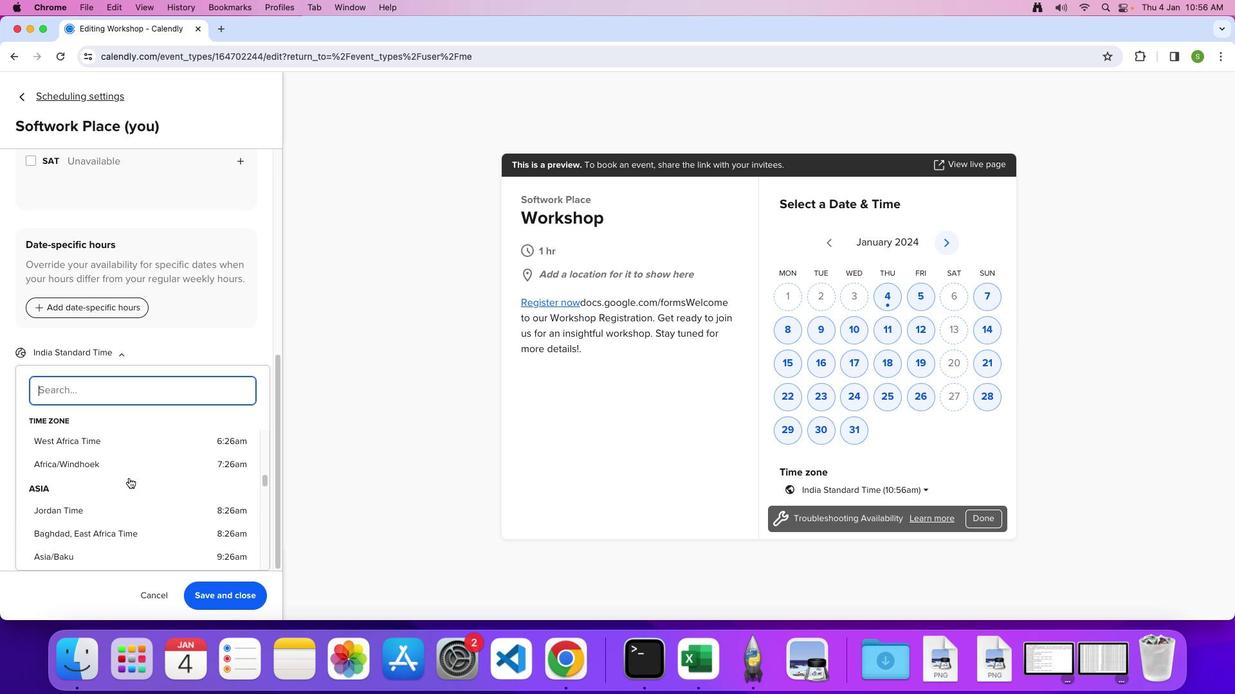 
Action: Mouse scrolled (128, 477) with delta (0, 2)
Screenshot: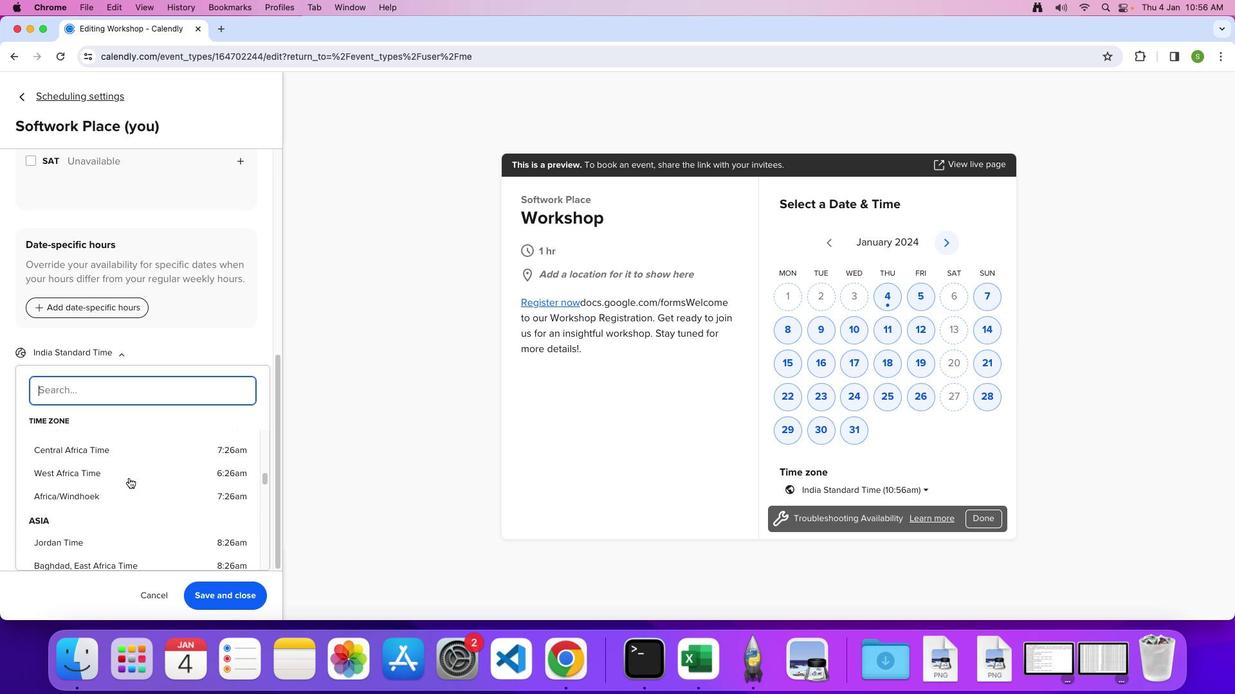 
Action: Mouse scrolled (128, 477) with delta (0, 0)
Screenshot: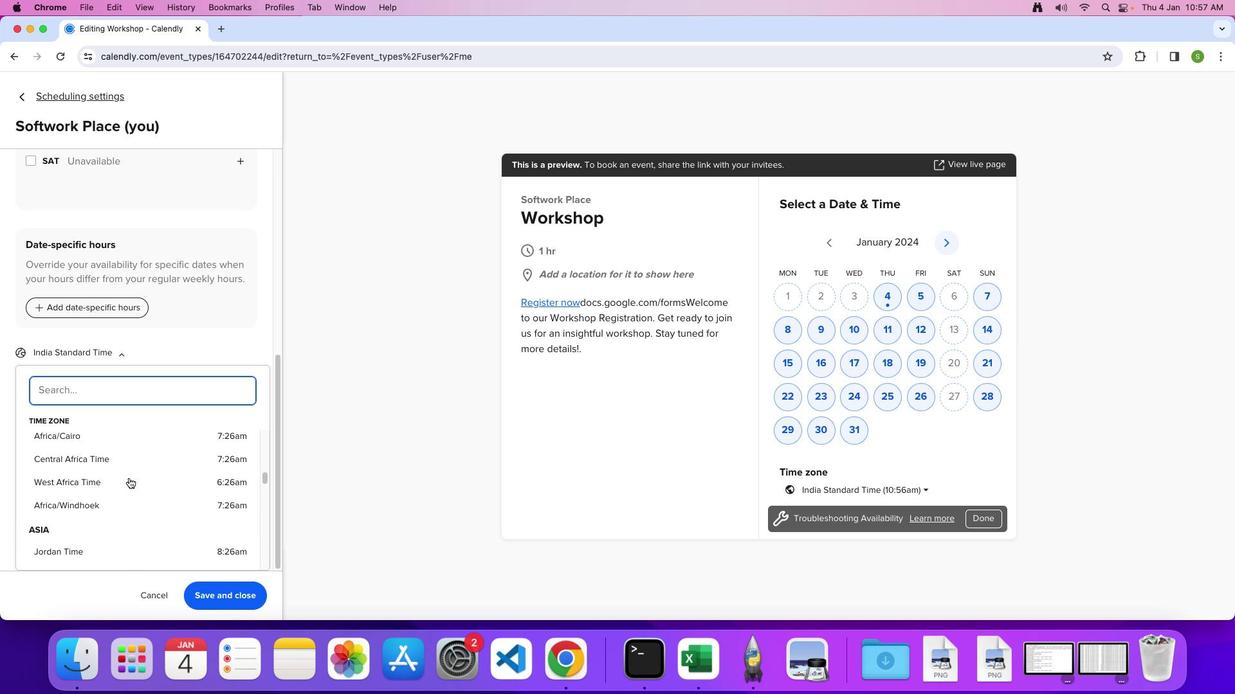 
Action: Mouse scrolled (128, 477) with delta (0, 0)
Screenshot: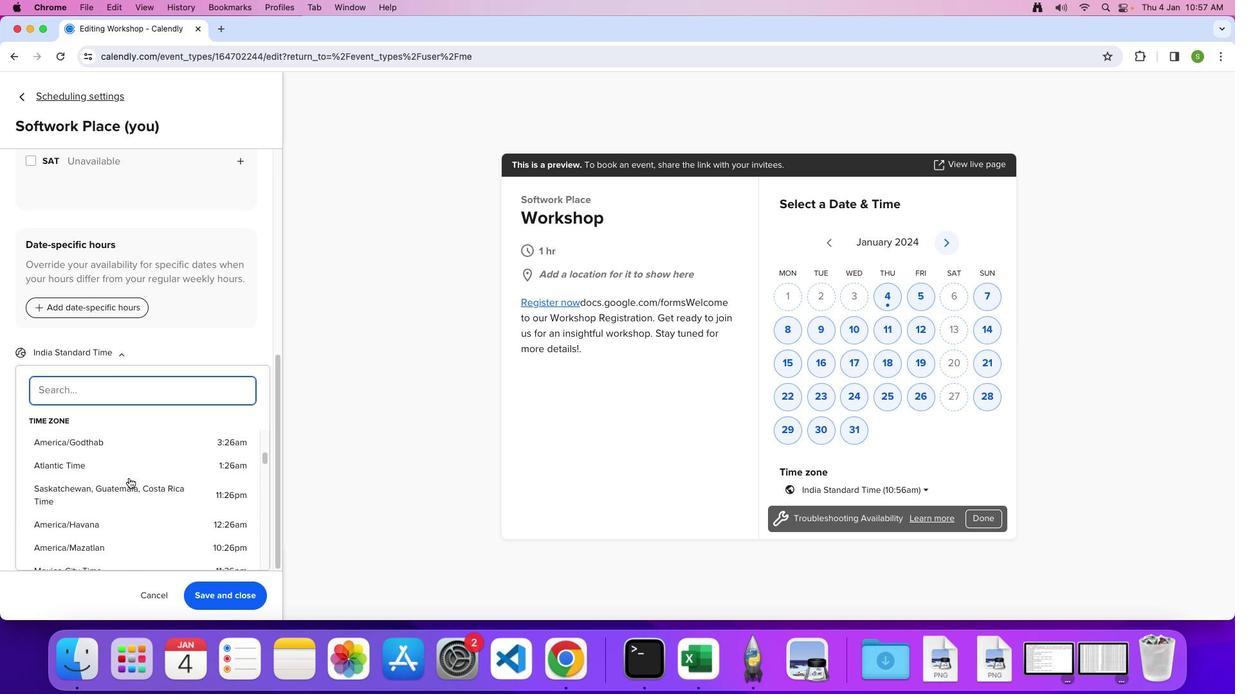 
Action: Mouse scrolled (128, 477) with delta (0, 0)
Screenshot: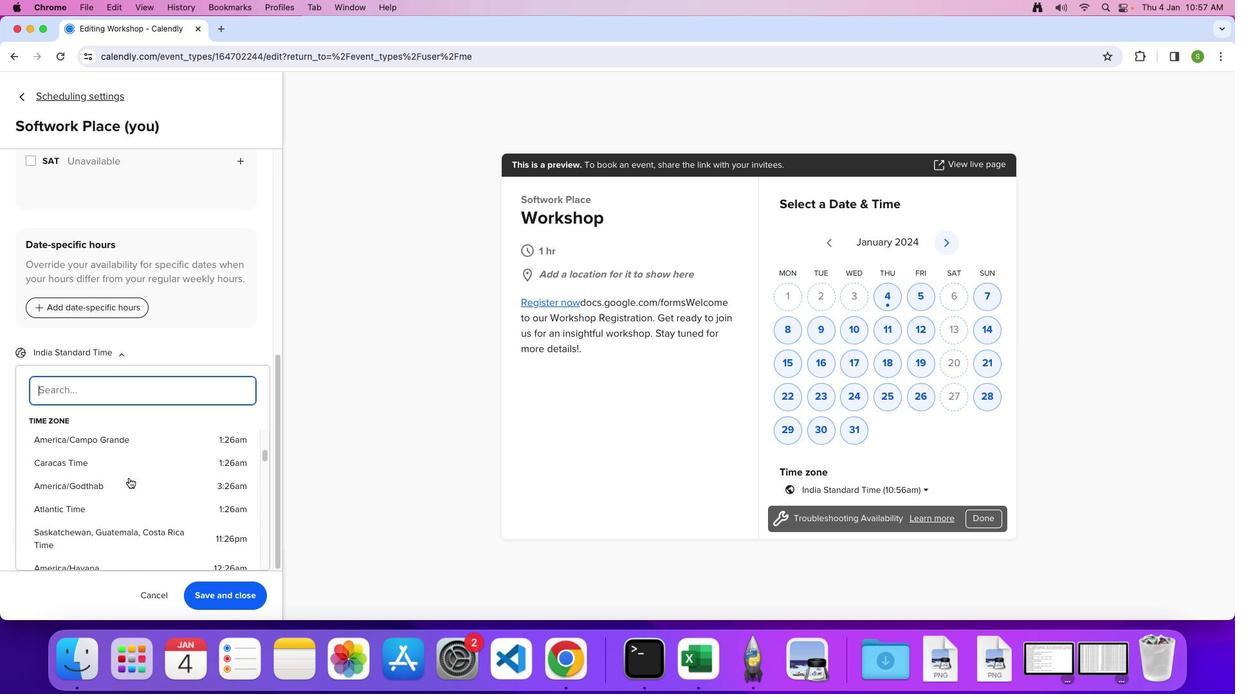 
Action: Mouse scrolled (128, 477) with delta (0, 3)
Screenshot: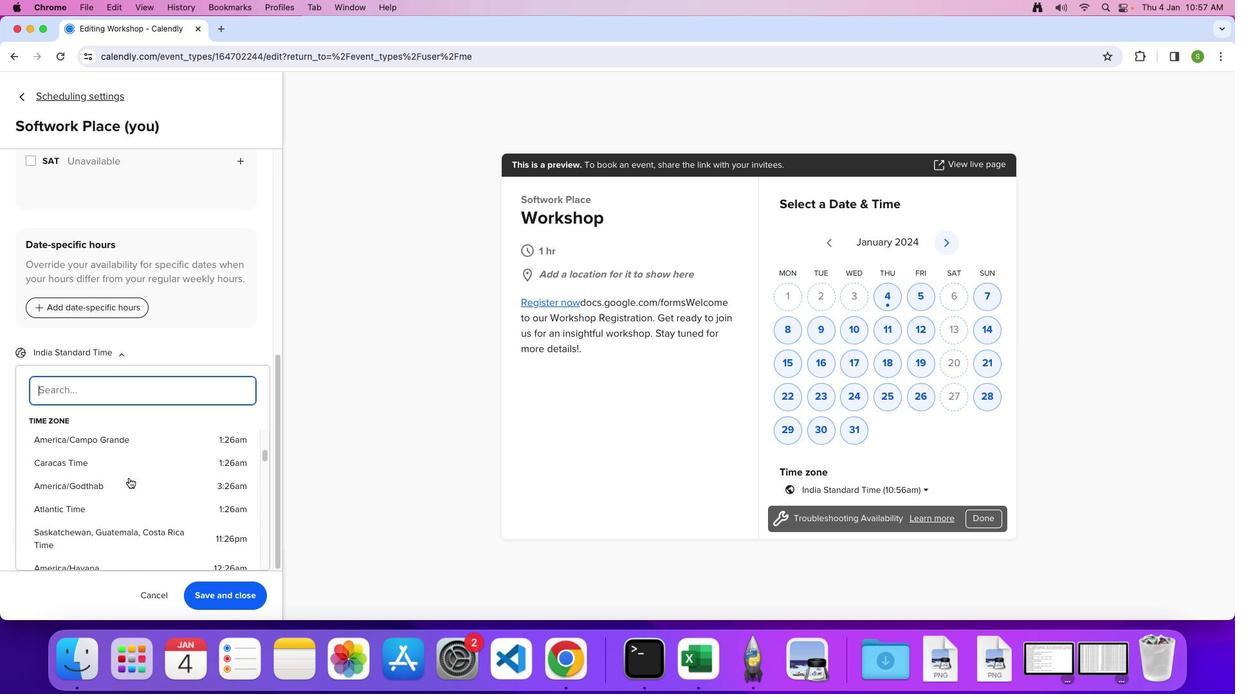 
Action: Mouse scrolled (128, 477) with delta (0, 5)
Screenshot: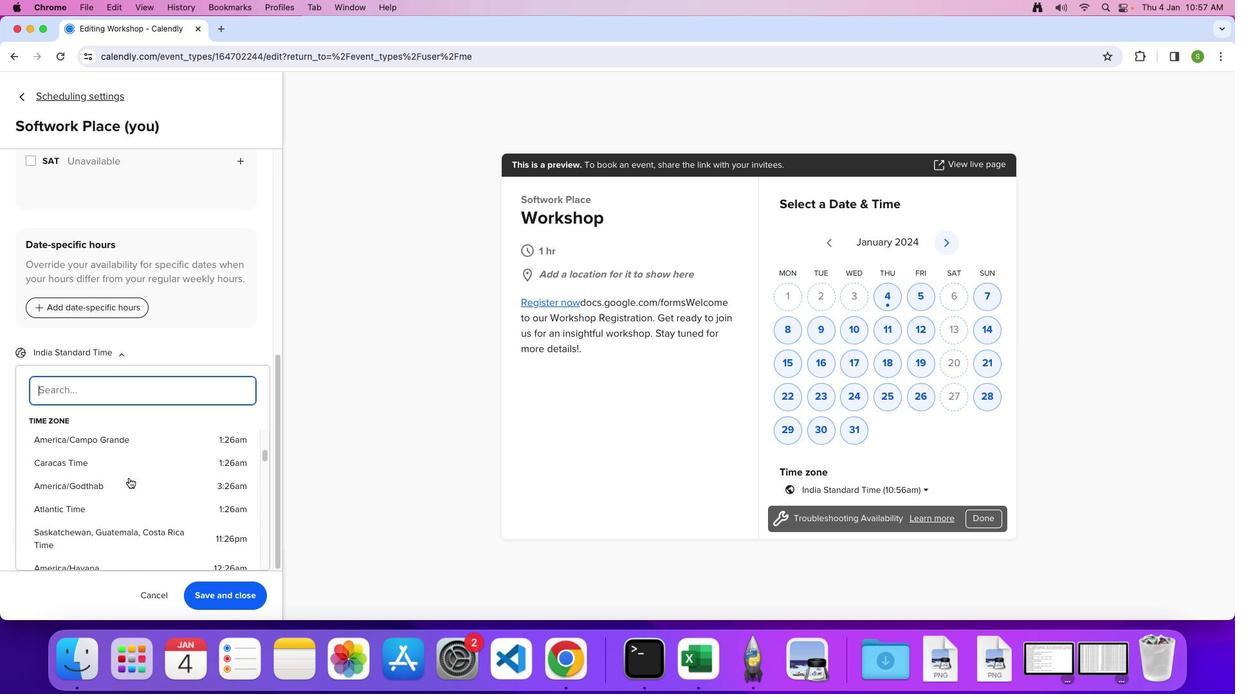 
Action: Mouse scrolled (128, 477) with delta (0, 0)
Screenshot: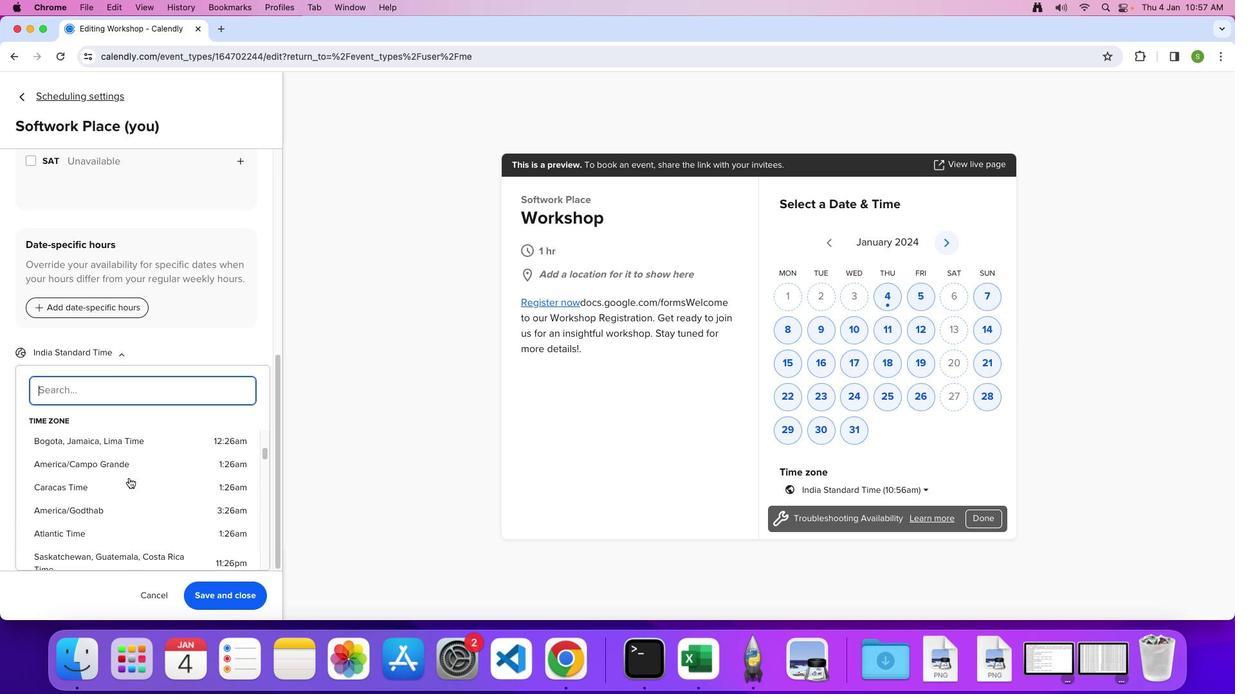 
Action: Mouse scrolled (128, 477) with delta (0, 0)
Screenshot: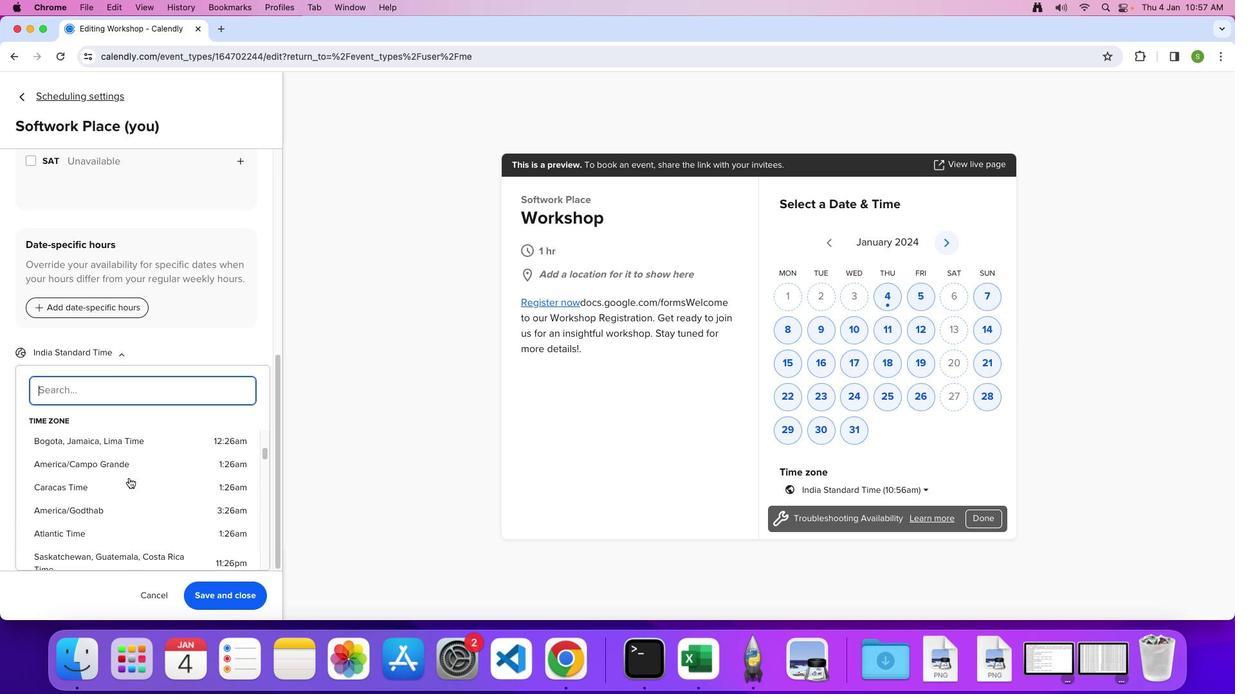 
Action: Mouse scrolled (128, 477) with delta (0, 0)
Screenshot: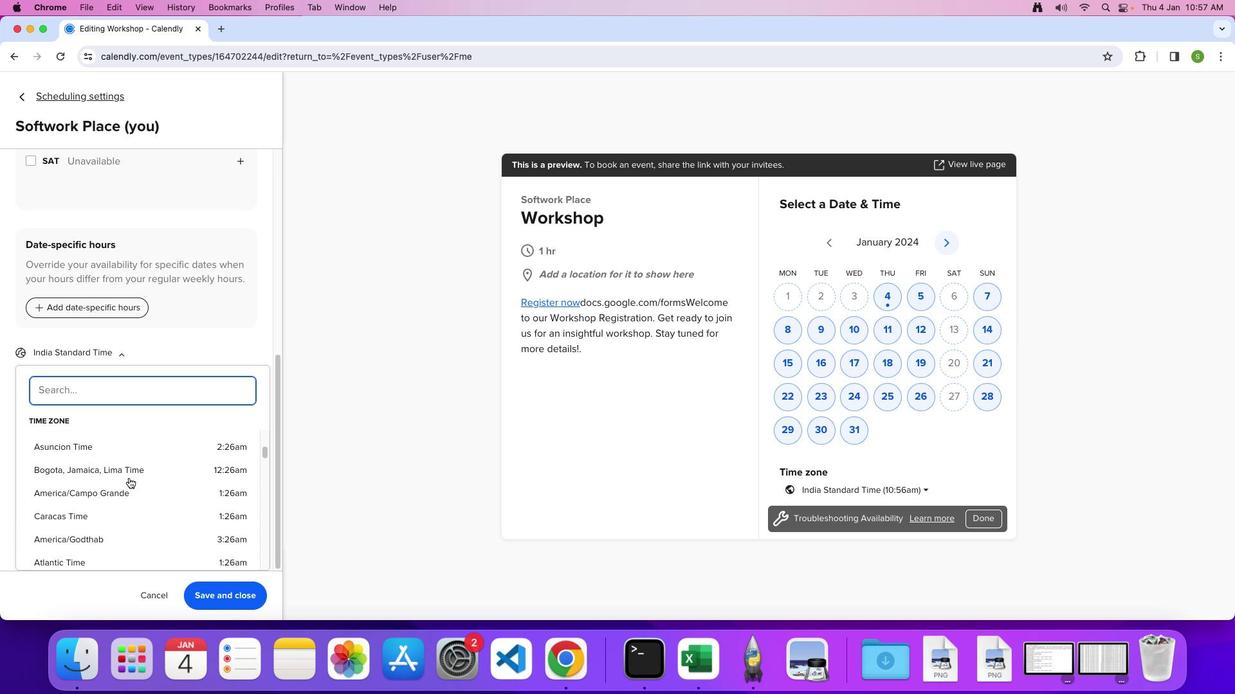 
Action: Mouse scrolled (128, 477) with delta (0, 0)
Screenshot: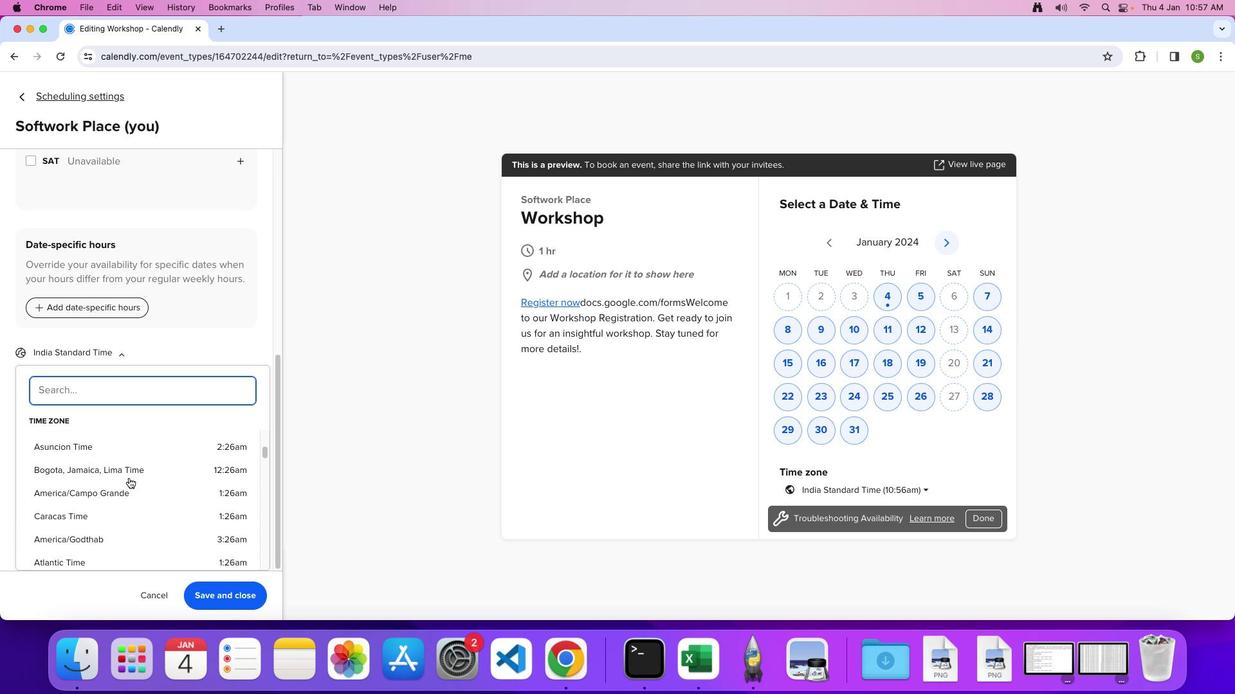 
Action: Mouse scrolled (128, 477) with delta (0, 0)
Screenshot: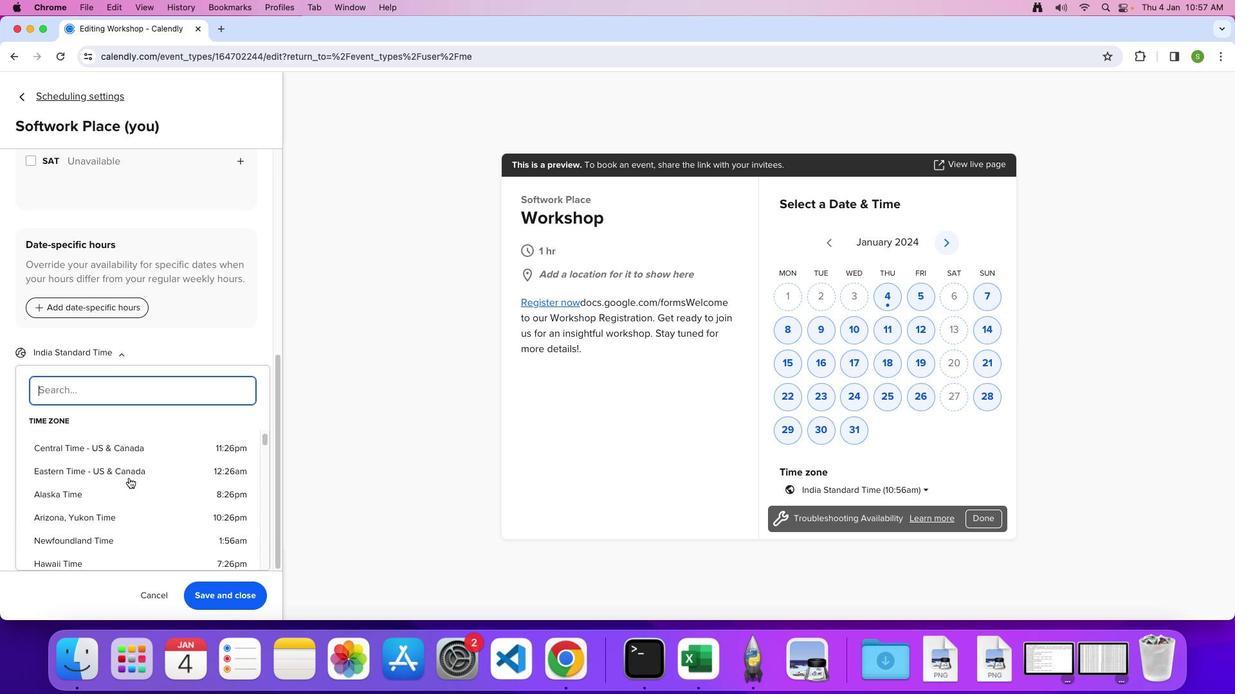 
Action: Mouse scrolled (128, 477) with delta (0, 0)
Screenshot: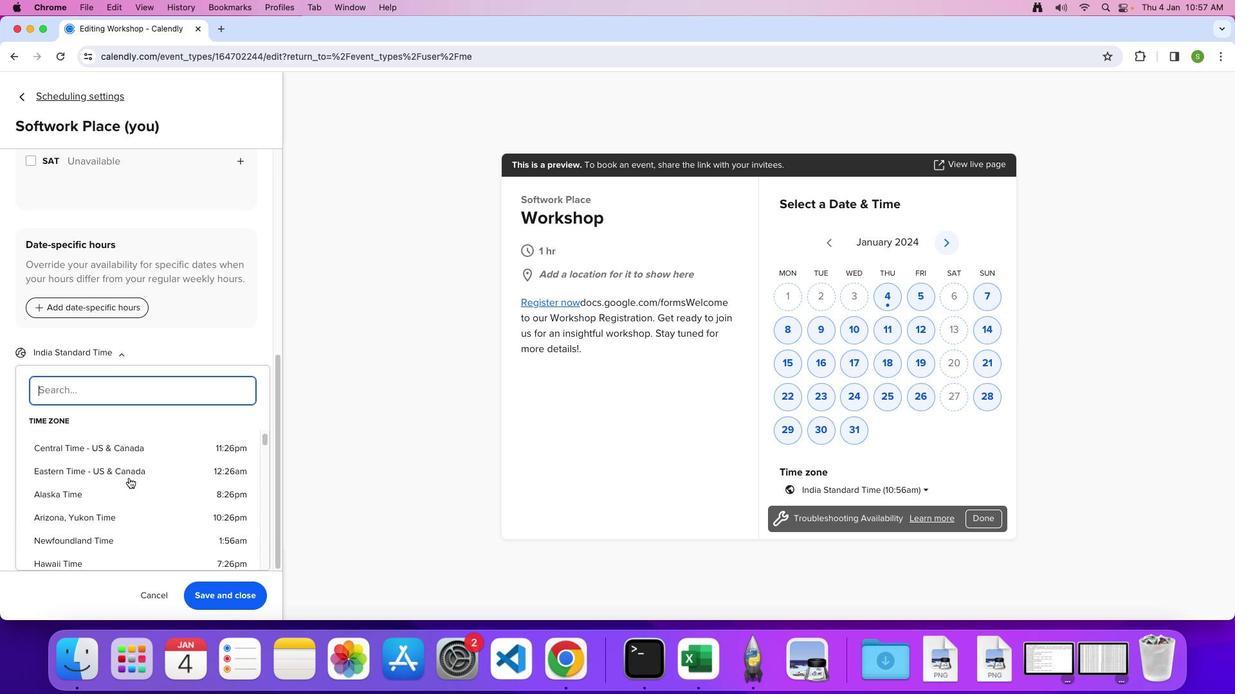 
Action: Mouse scrolled (128, 477) with delta (0, 3)
Screenshot: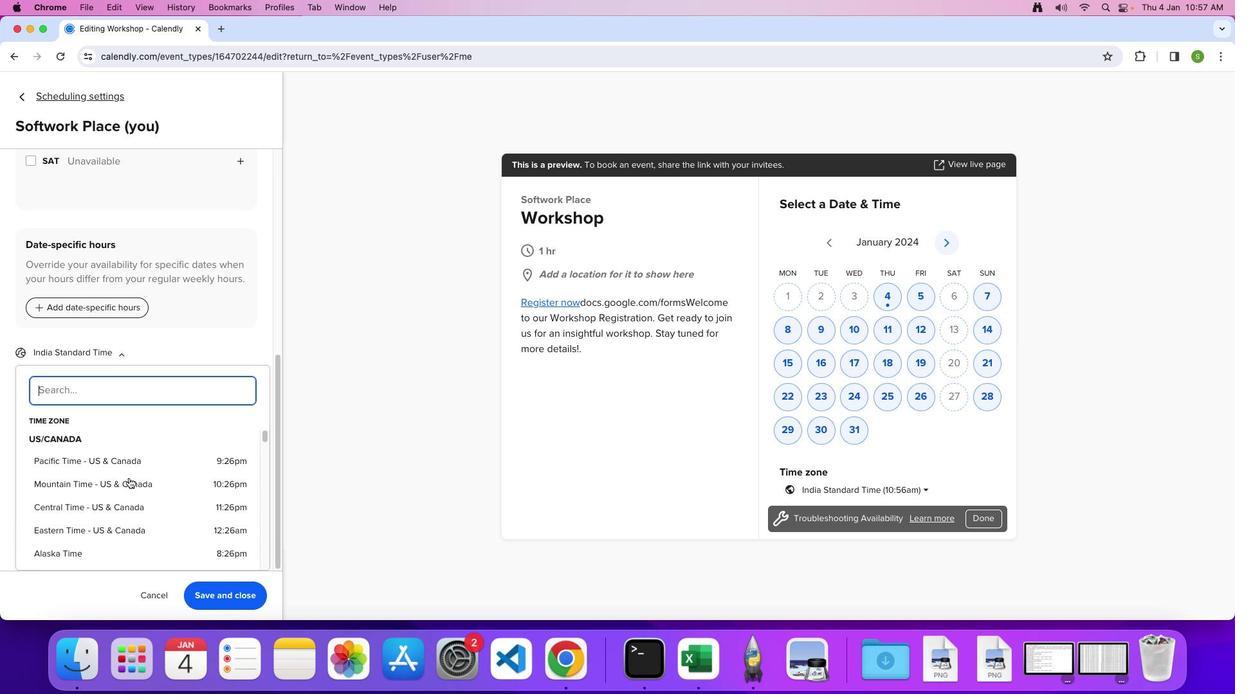 
Action: Mouse scrolled (128, 477) with delta (0, 5)
Screenshot: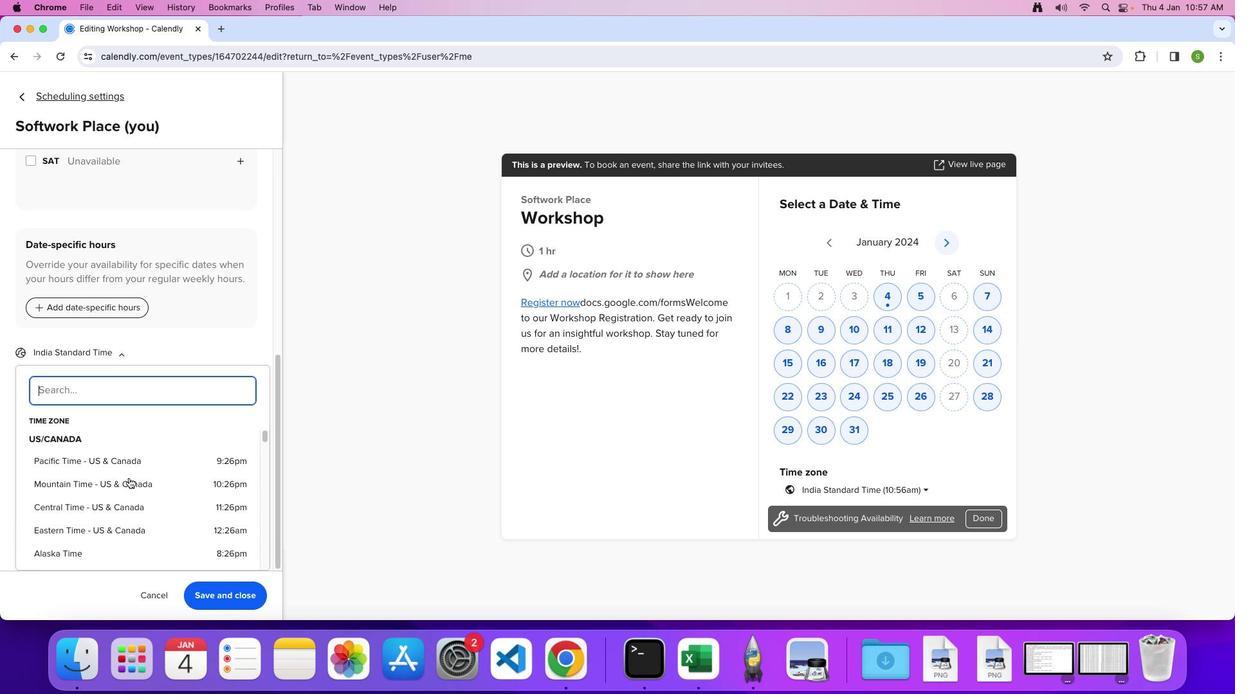 
Action: Mouse scrolled (128, 477) with delta (0, 0)
Screenshot: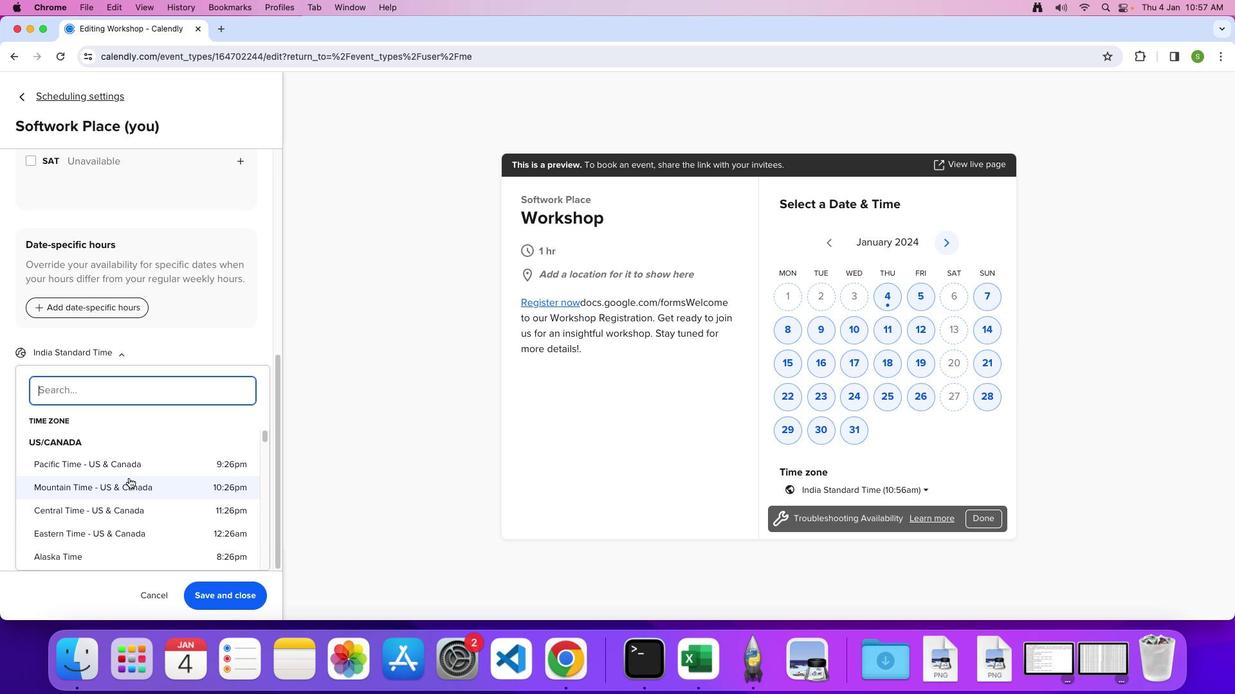 
Action: Mouse scrolled (128, 477) with delta (0, 0)
Screenshot: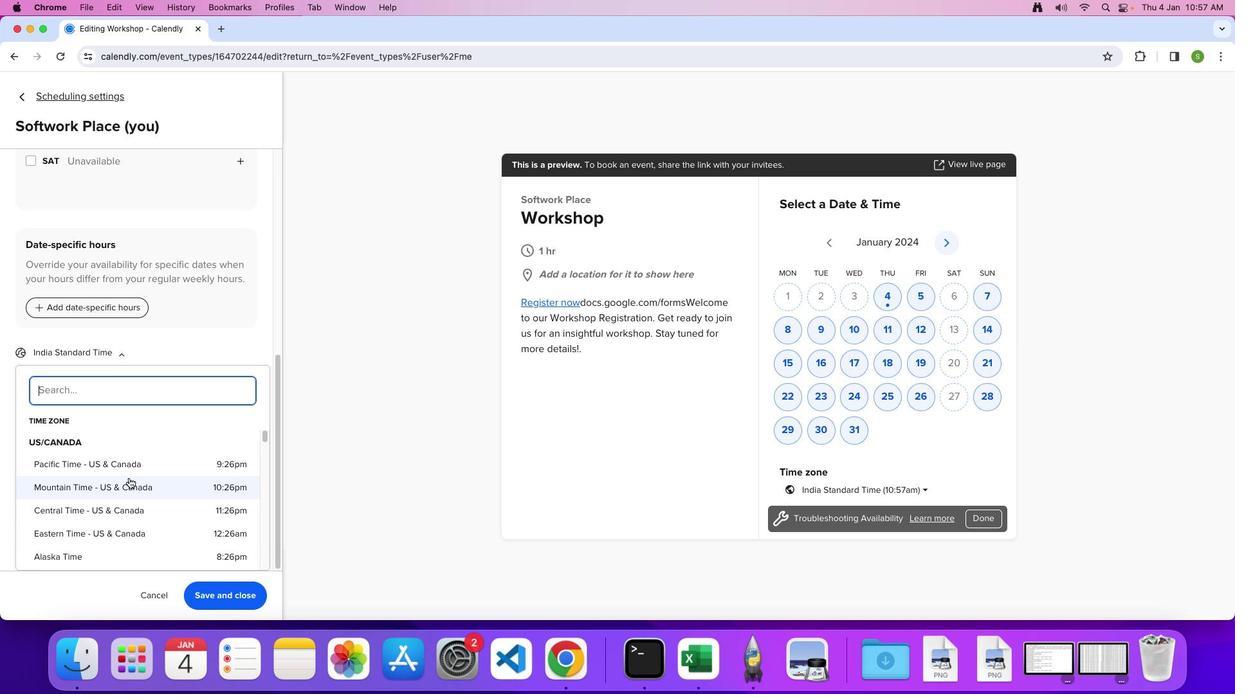 
Action: Mouse moved to (128, 476)
Screenshot: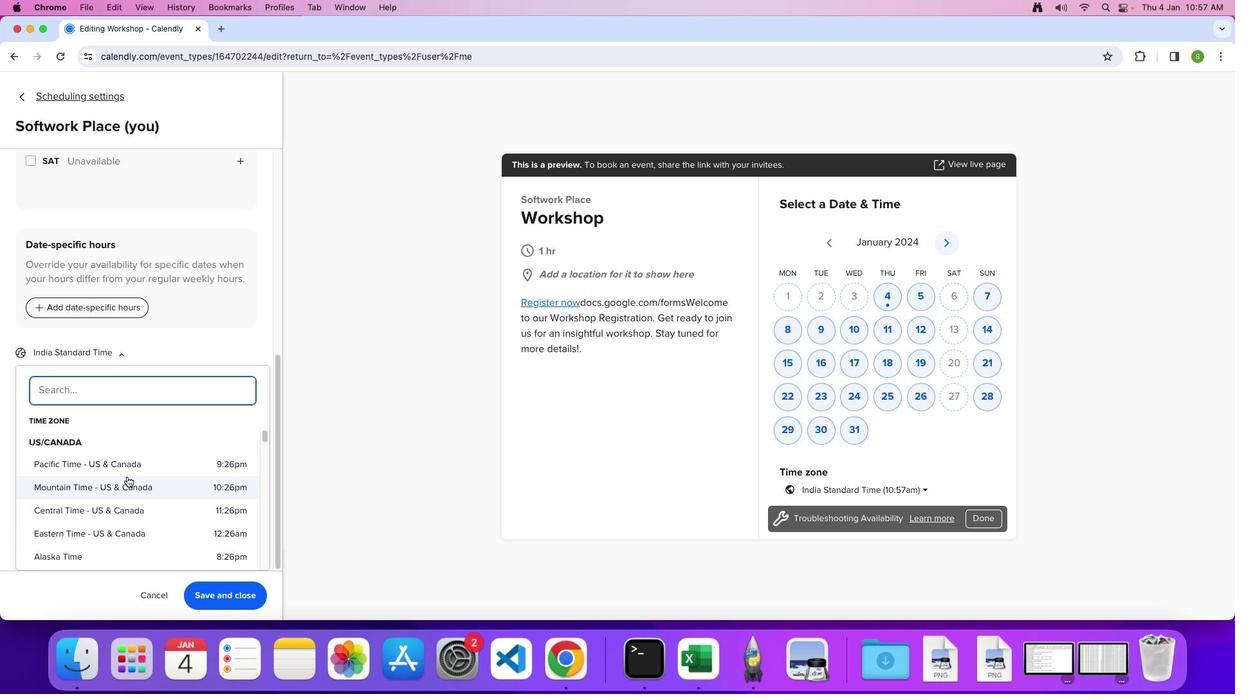 
Action: Mouse scrolled (128, 476) with delta (0, 0)
Screenshot: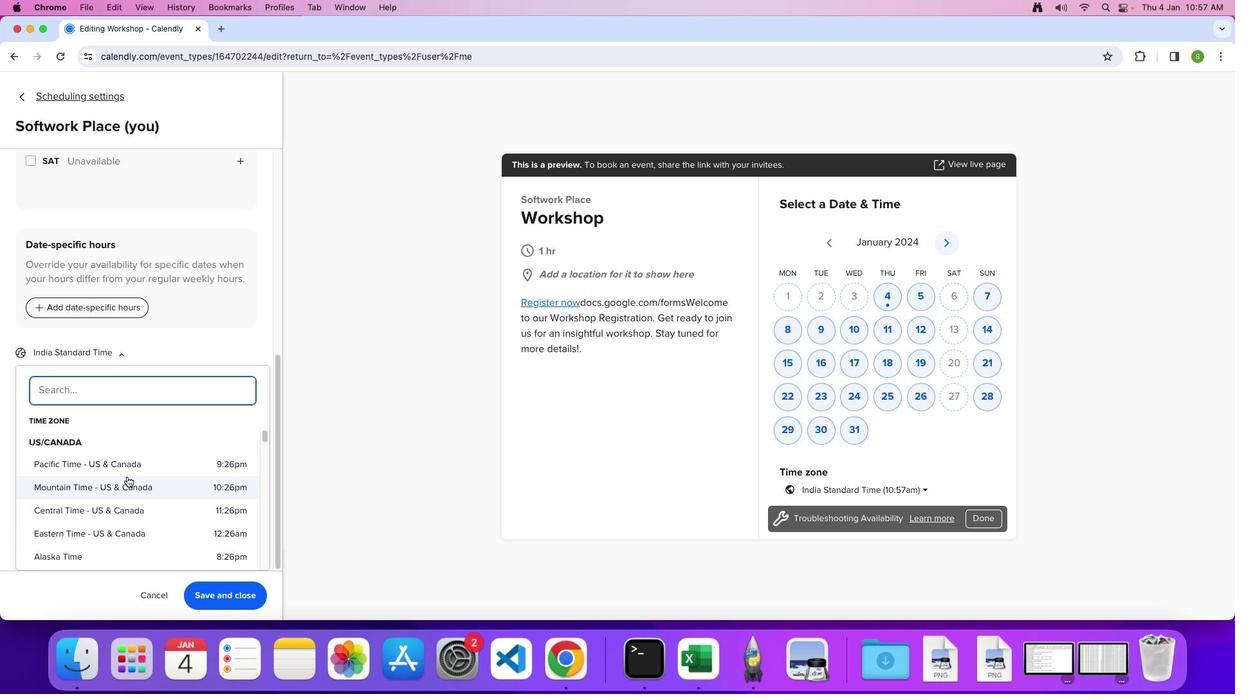 
Action: Mouse moved to (127, 476)
Screenshot: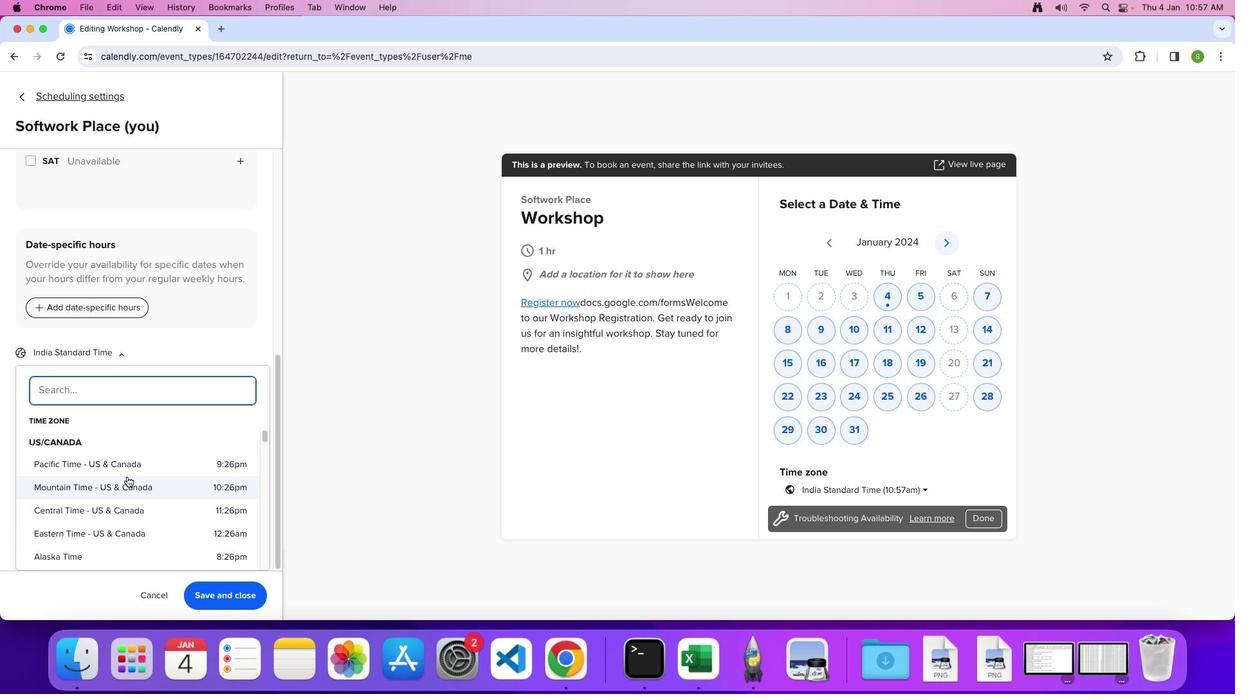 
Action: Mouse scrolled (127, 476) with delta (0, 0)
Screenshot: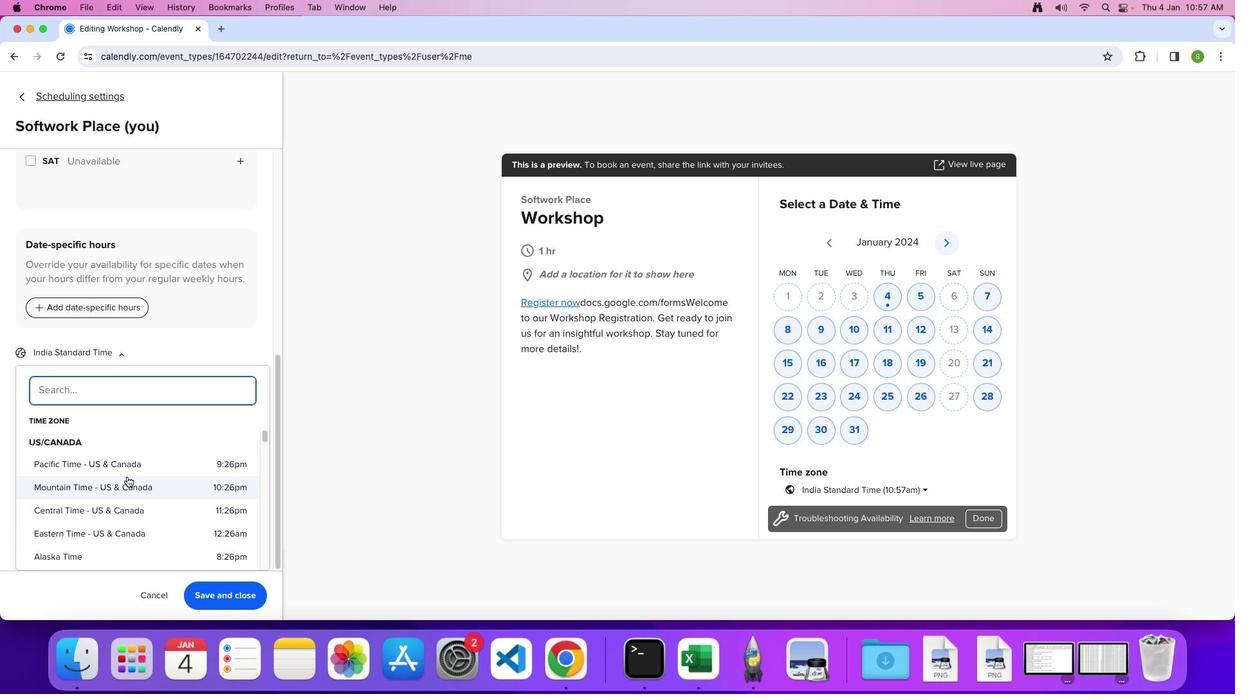 
Action: Mouse moved to (127, 477)
Screenshot: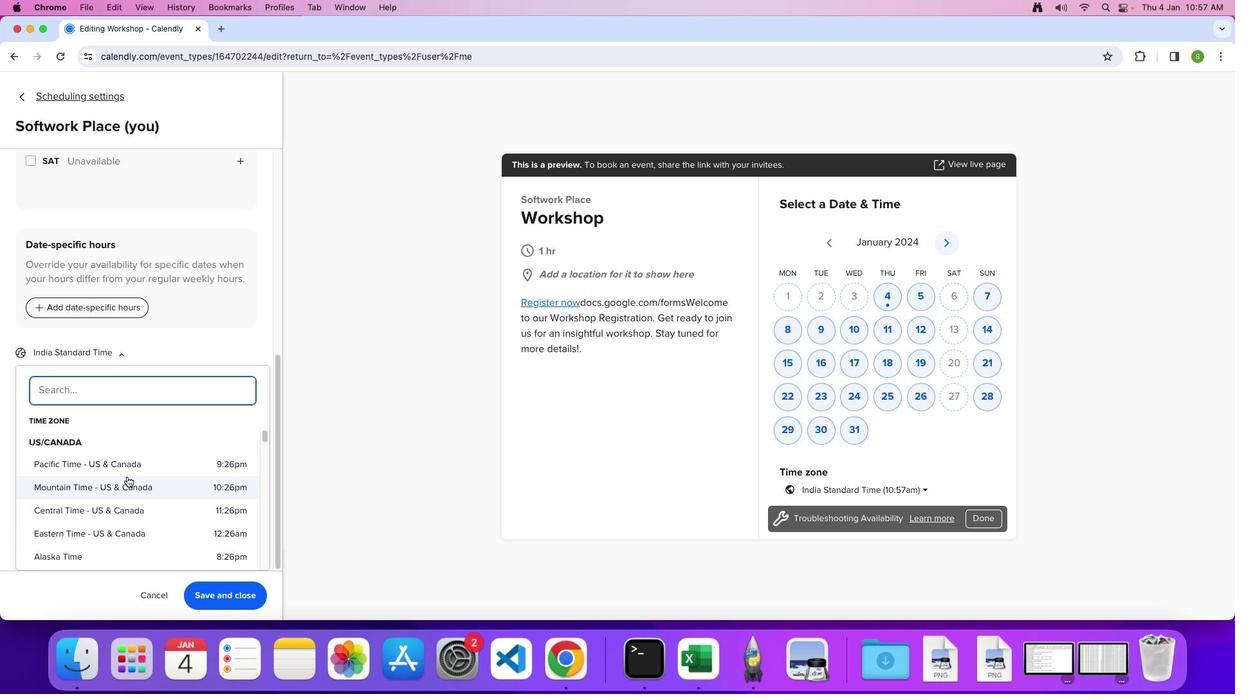 
Action: Mouse scrolled (127, 477) with delta (0, 3)
Screenshot: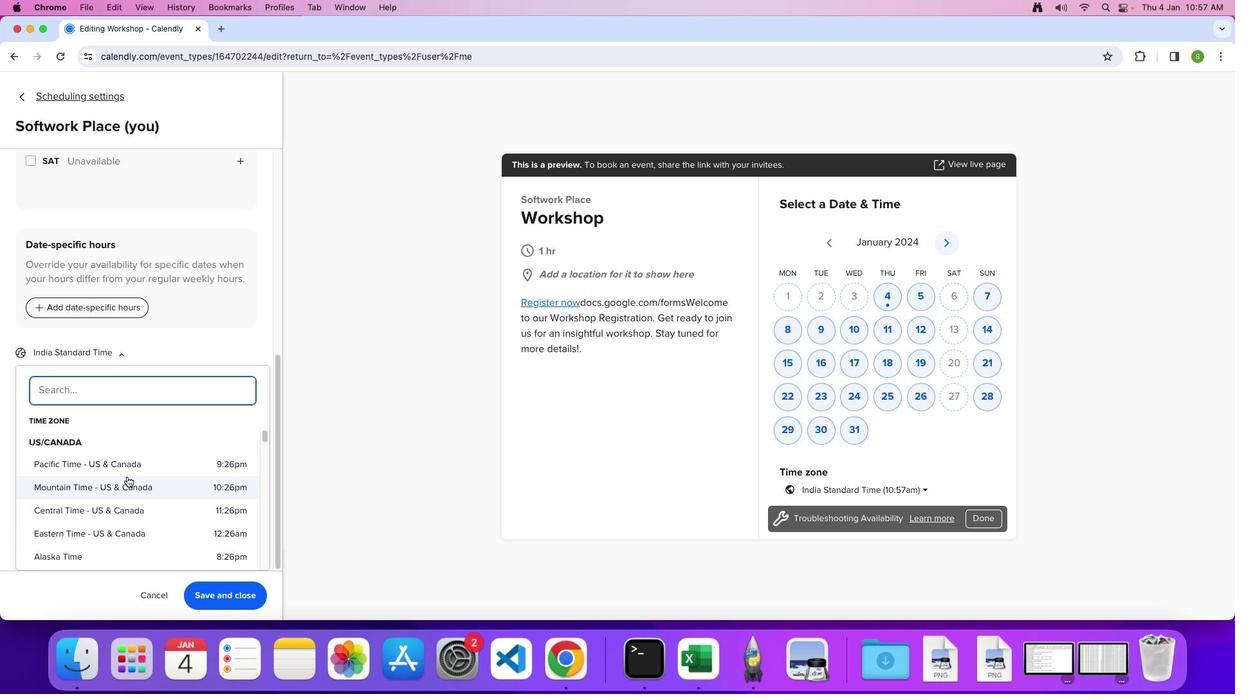 
Action: Mouse scrolled (127, 477) with delta (0, 0)
Screenshot: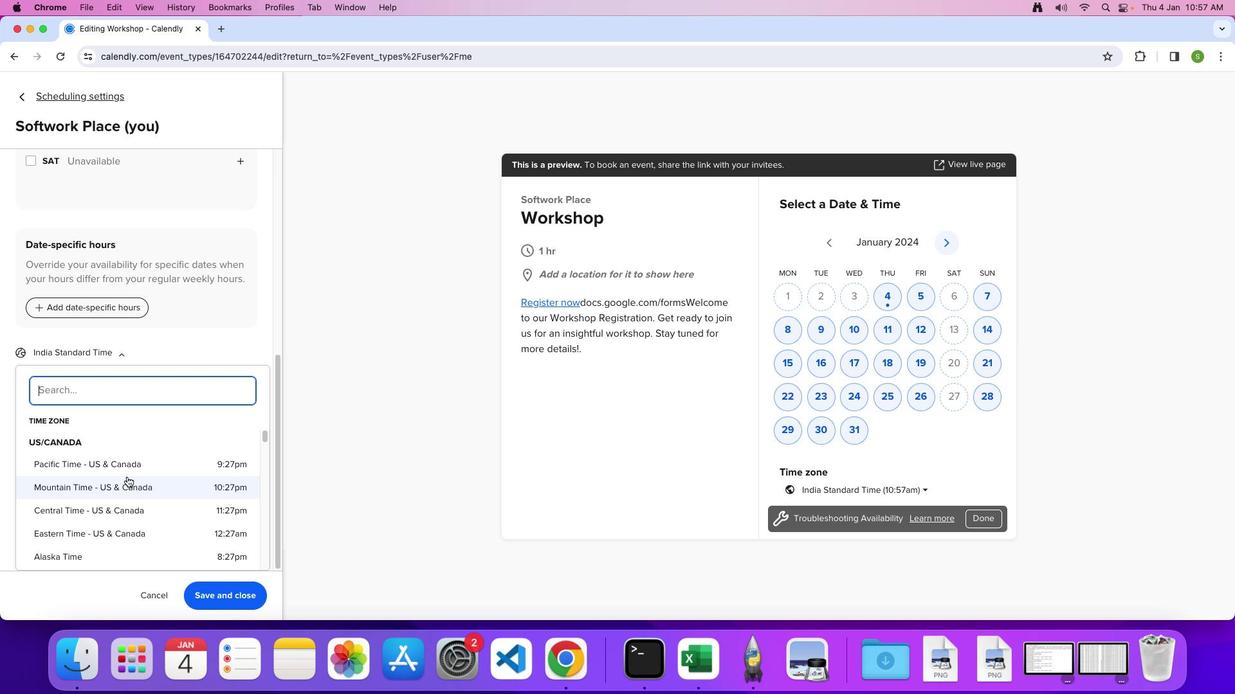
Action: Mouse scrolled (127, 477) with delta (0, 0)
Screenshot: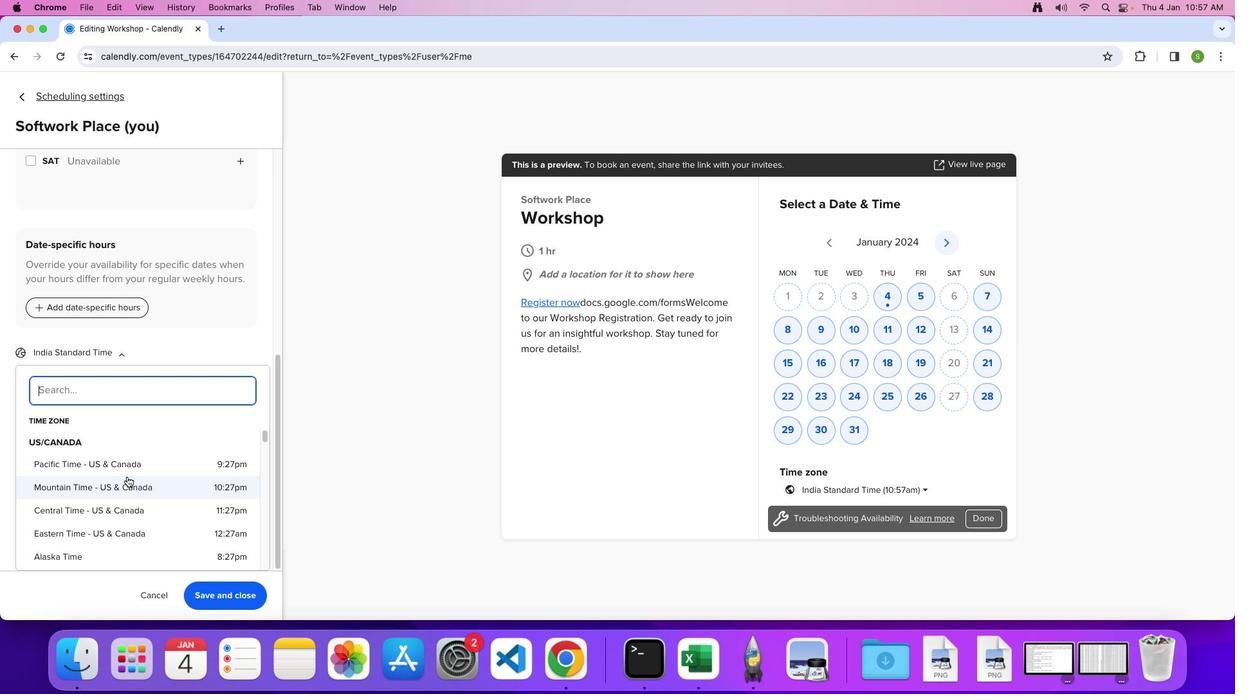 
Action: Mouse scrolled (127, 477) with delta (0, 3)
Screenshot: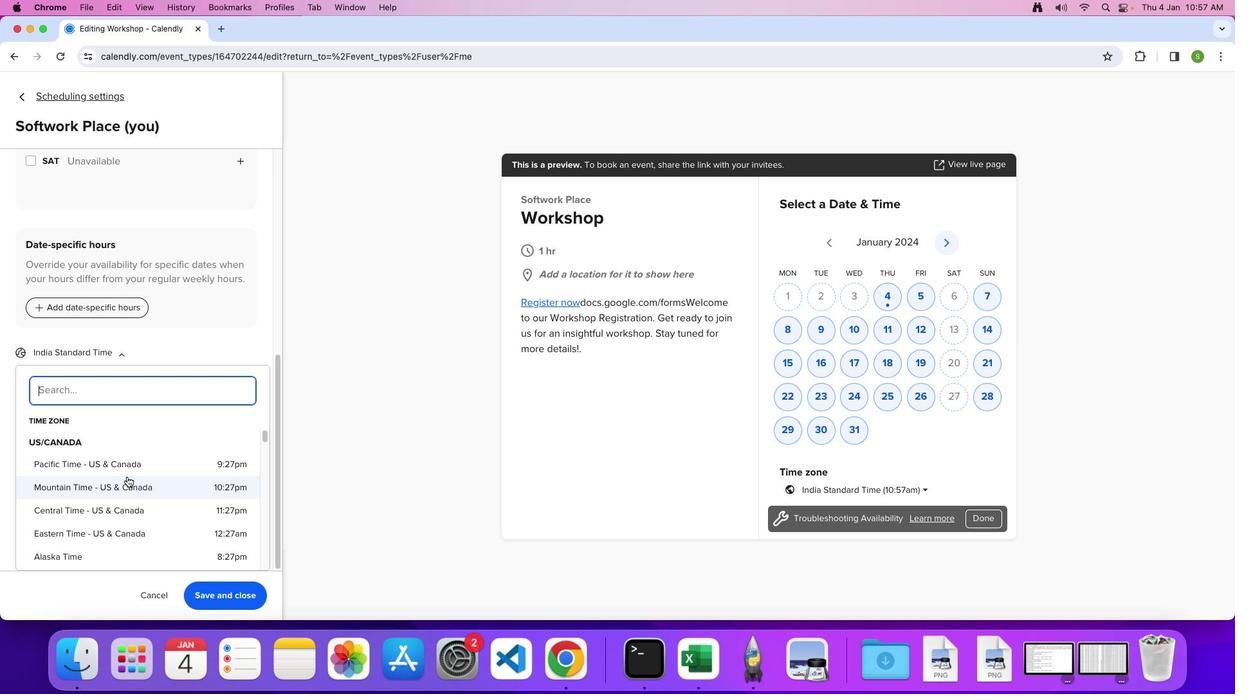 
Action: Mouse moved to (126, 477)
Screenshot: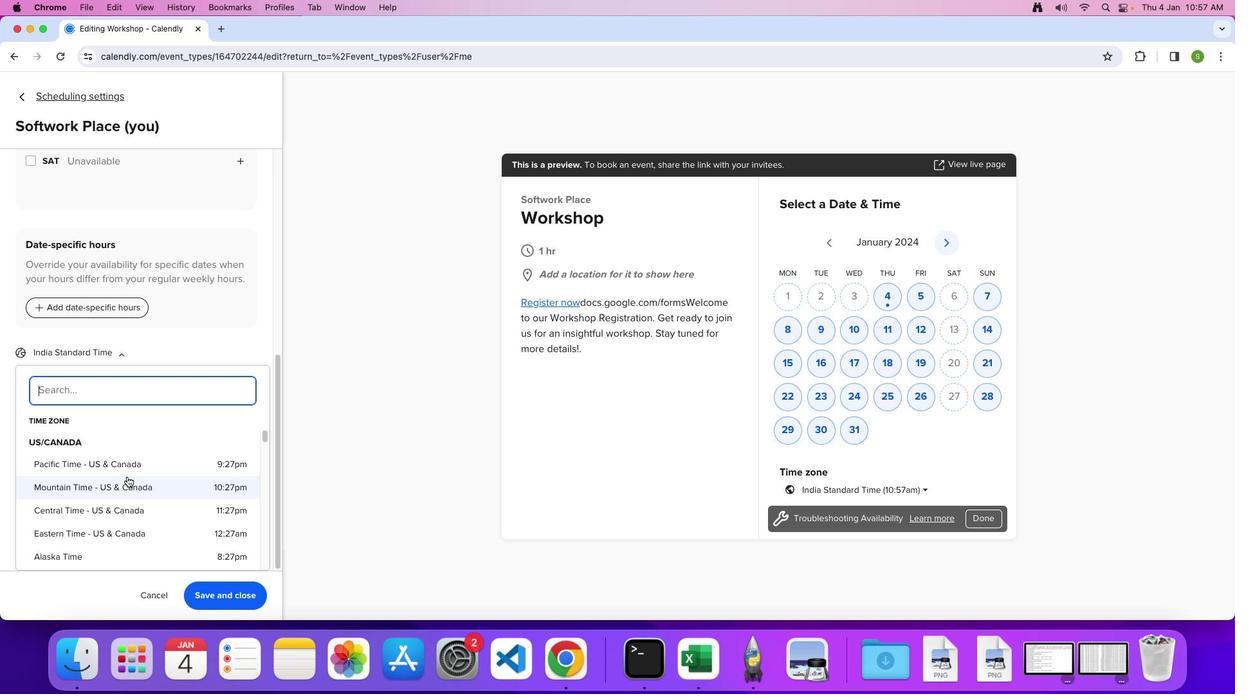 
Action: Mouse scrolled (126, 477) with delta (0, 0)
Screenshot: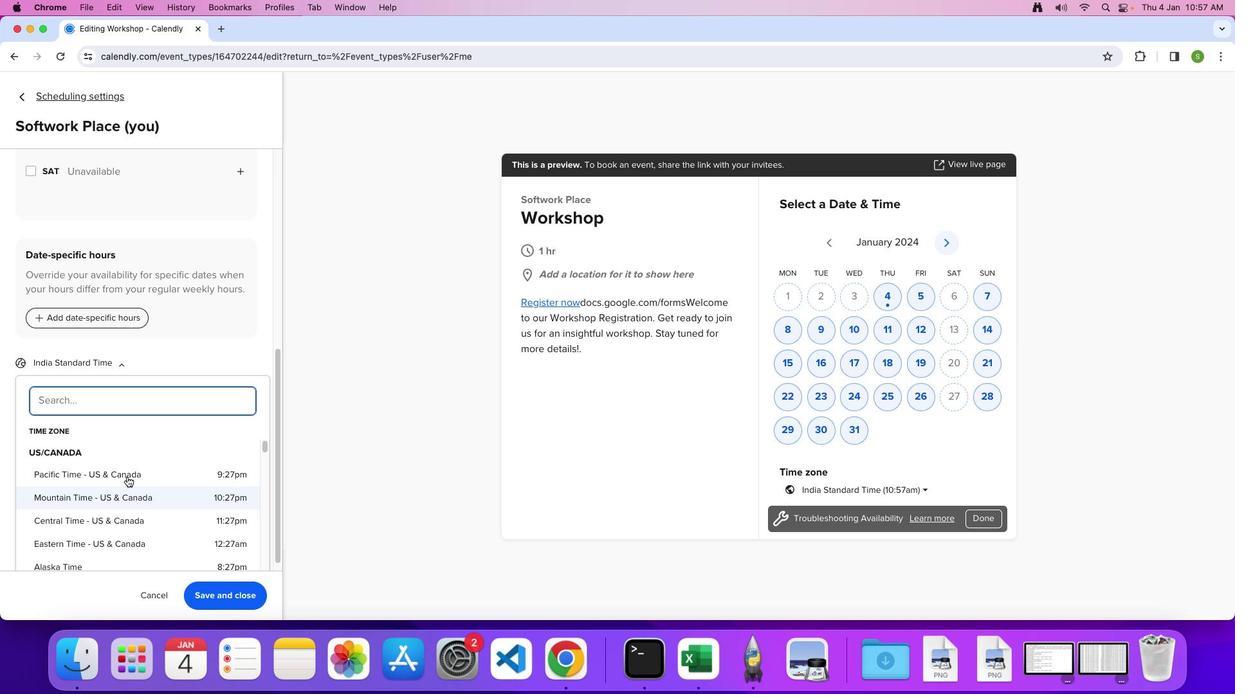 
Action: Mouse scrolled (126, 477) with delta (0, 0)
Screenshot: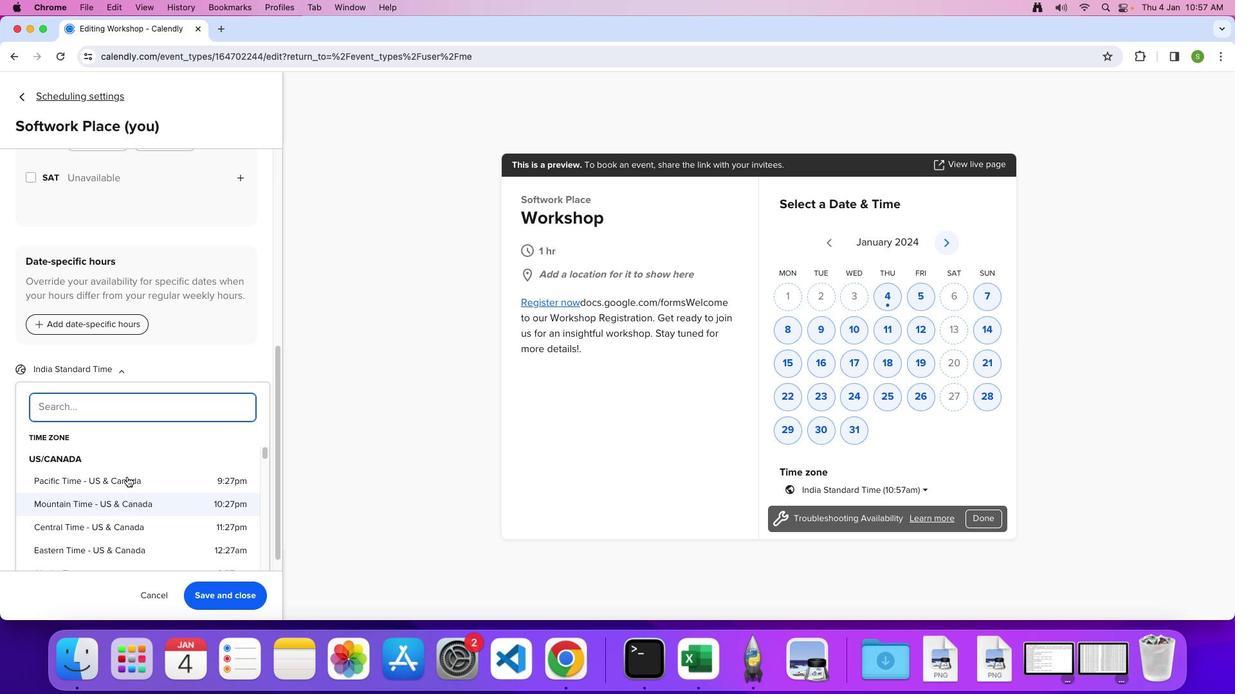 
Action: Mouse moved to (87, 486)
Screenshot: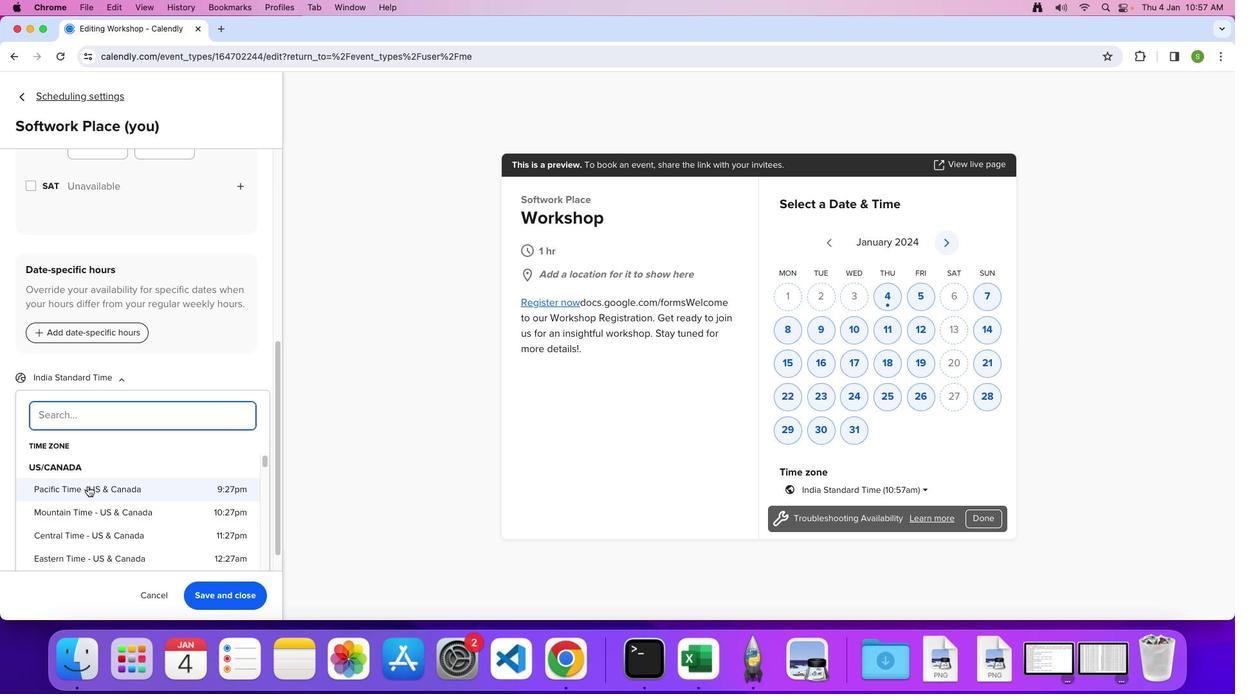 
Action: Mouse pressed left at (87, 486)
Screenshot: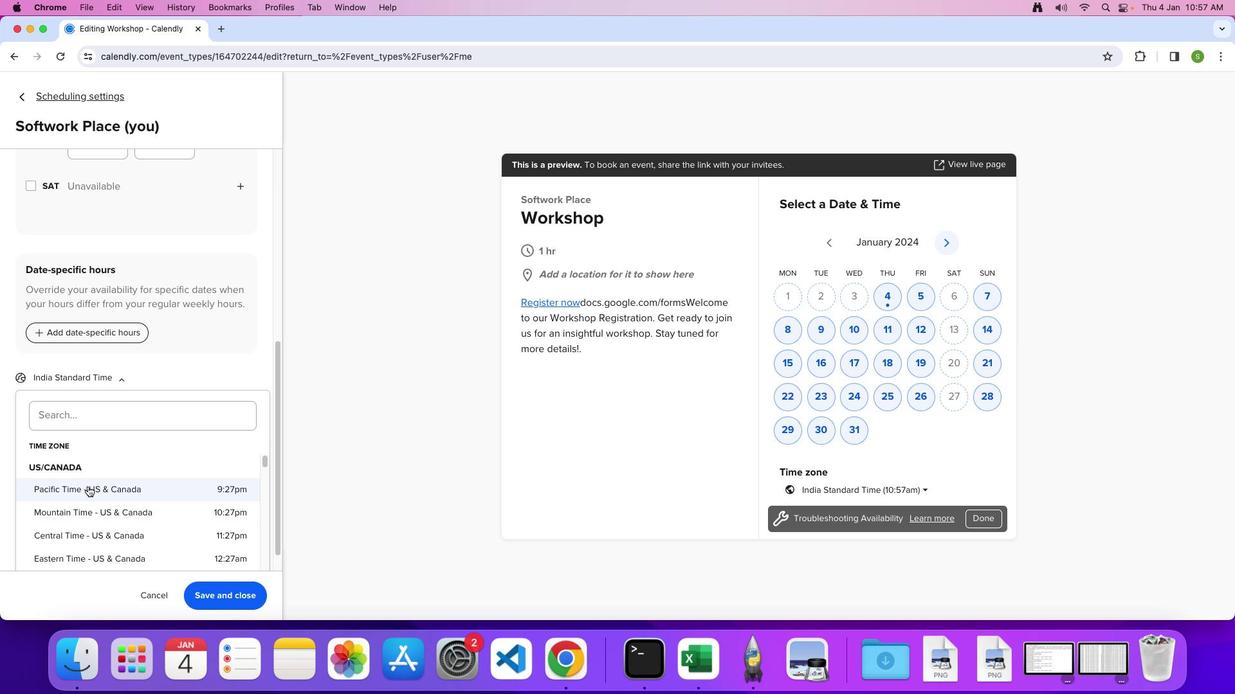 
